 Task: Find connections with filter location Woodstock with filter topic #motivation with filter profile language Potuguese with filter current company Arista Networks with filter school Seth Jai Parkash Mukand Lal Inst. of Engineering & Technology with filter industry Wholesale Raw Farm Products with filter service category Headshot Photography with filter keywords title Atmospheric Scientist
Action: Mouse moved to (507, 85)
Screenshot: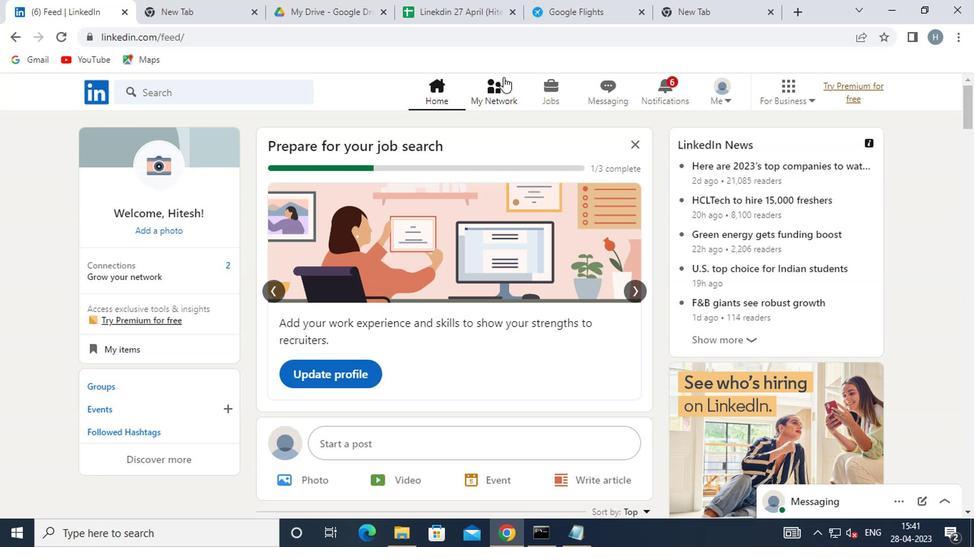
Action: Mouse pressed left at (507, 85)
Screenshot: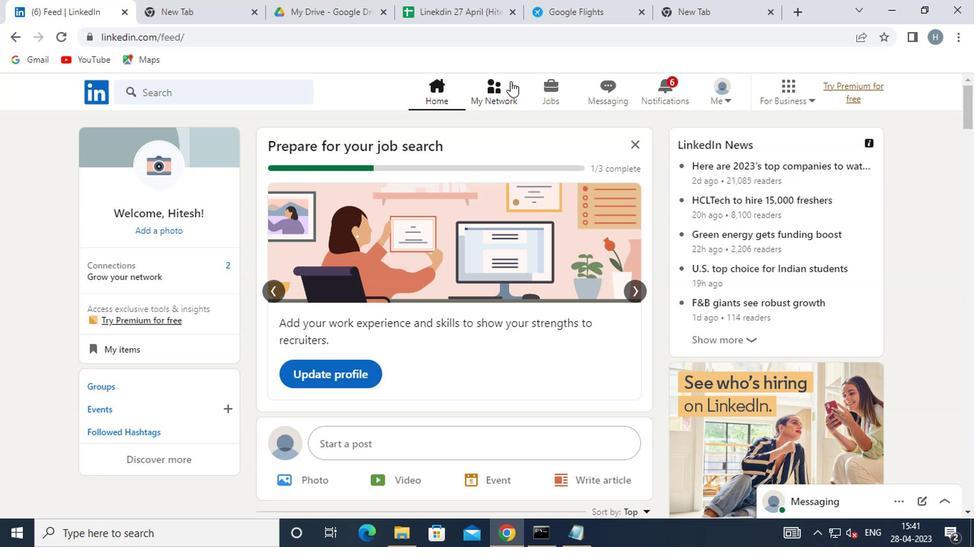 
Action: Mouse moved to (230, 174)
Screenshot: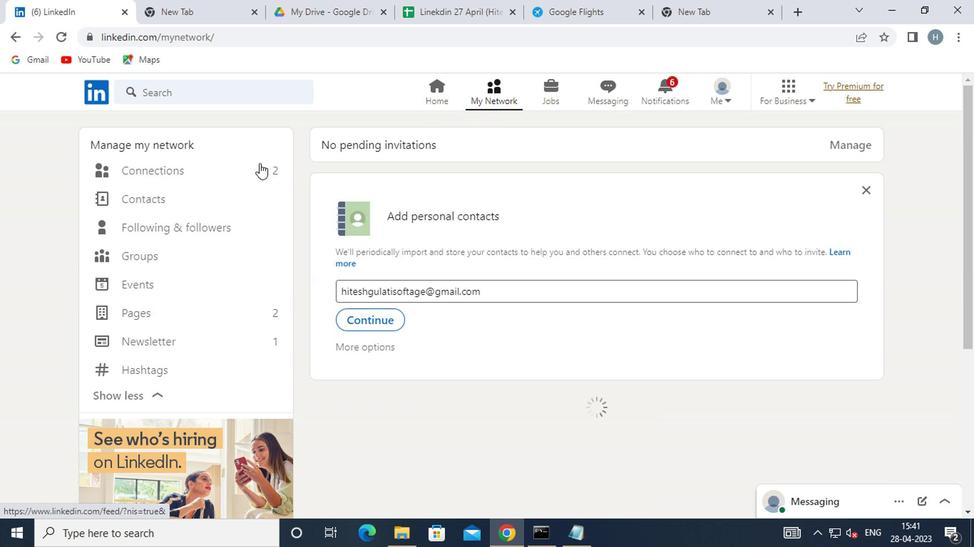 
Action: Mouse pressed left at (230, 174)
Screenshot: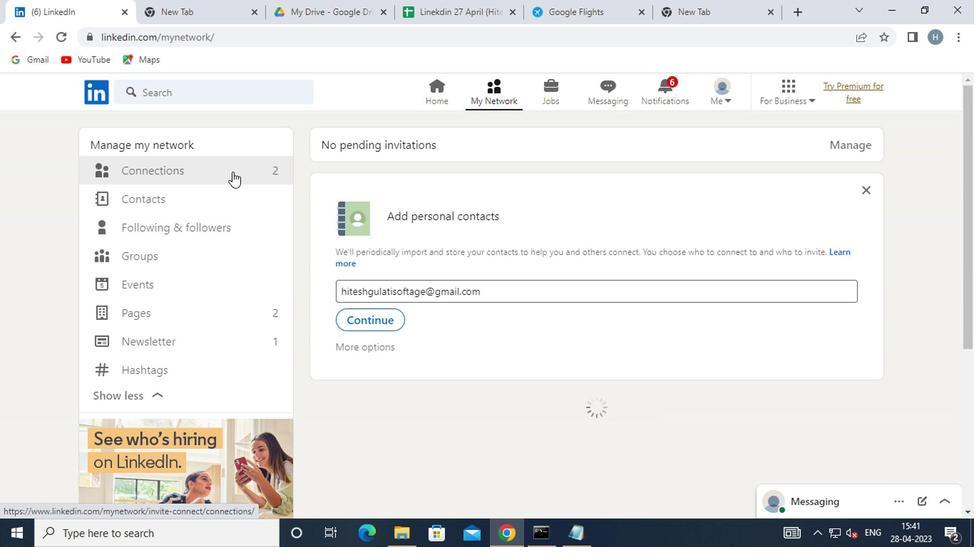 
Action: Mouse moved to (584, 175)
Screenshot: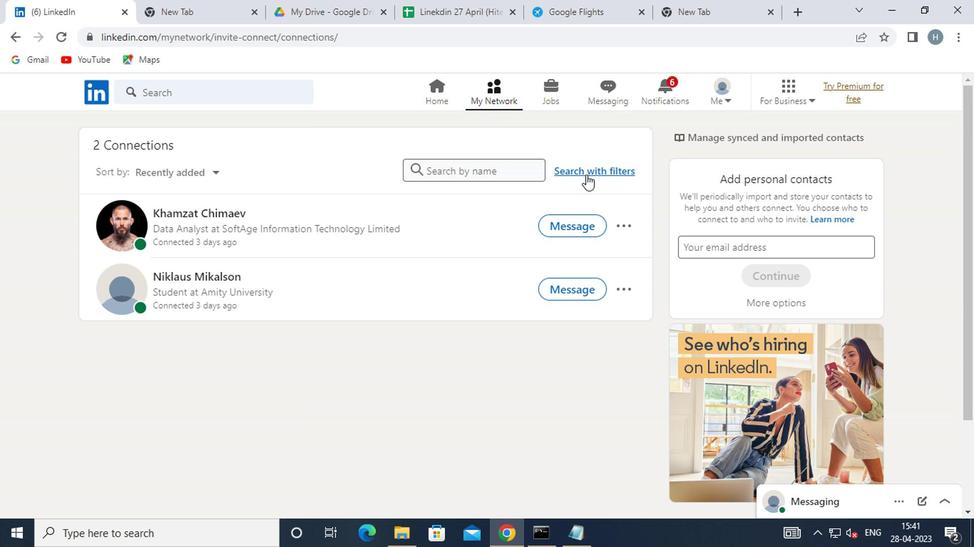 
Action: Mouse pressed left at (584, 175)
Screenshot: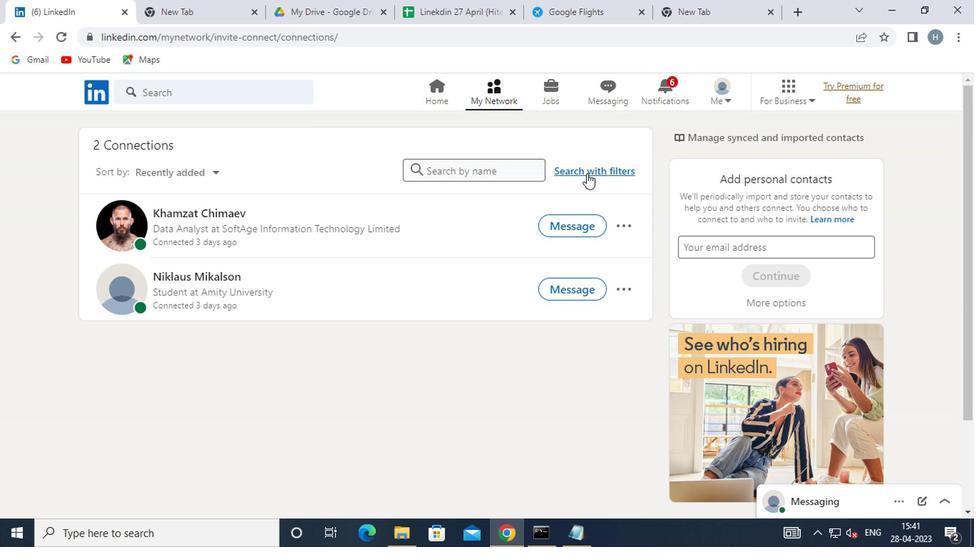 
Action: Mouse moved to (535, 133)
Screenshot: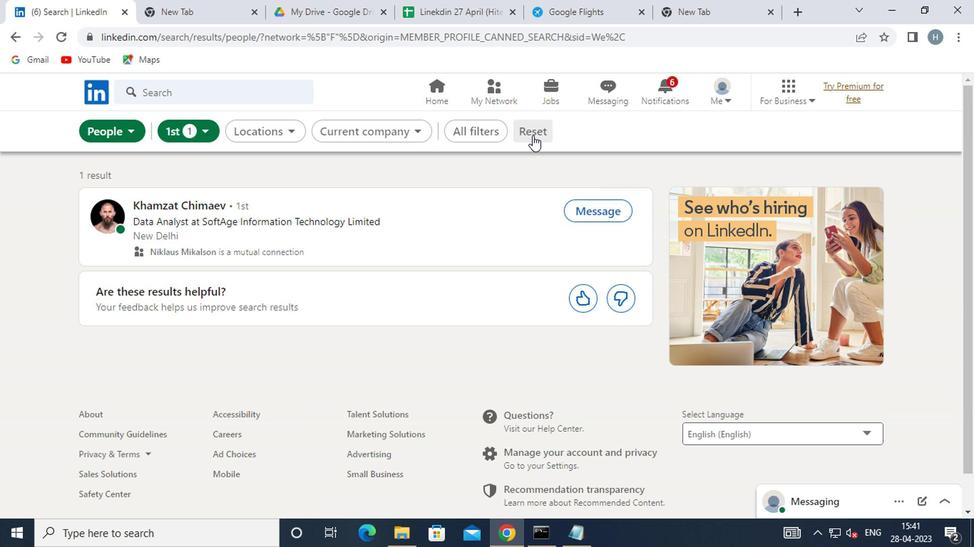 
Action: Mouse pressed left at (535, 133)
Screenshot: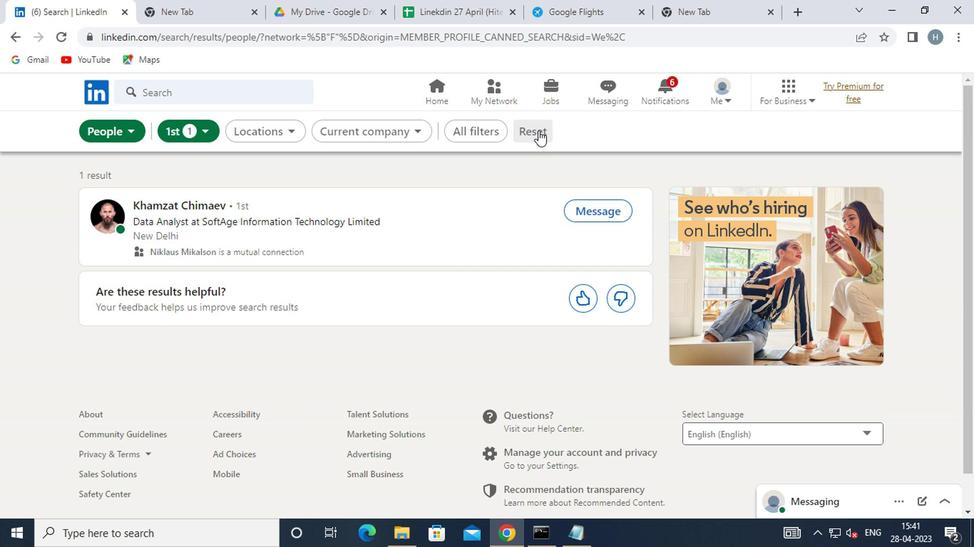 
Action: Mouse moved to (517, 134)
Screenshot: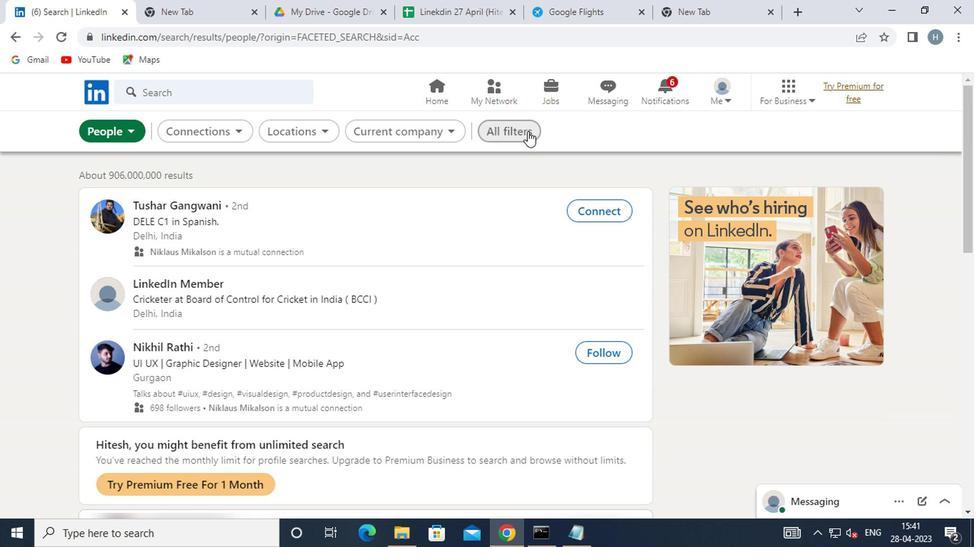 
Action: Mouse pressed left at (517, 134)
Screenshot: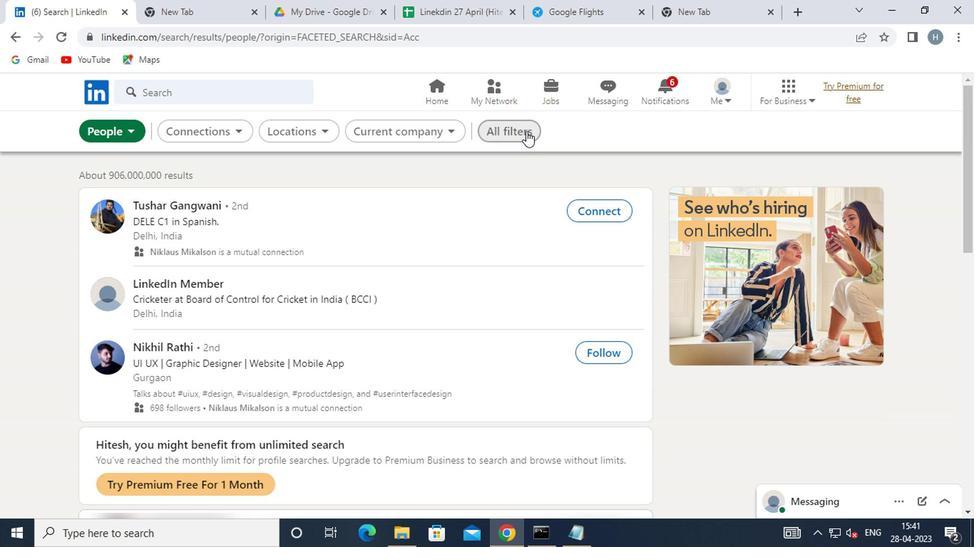 
Action: Mouse moved to (697, 292)
Screenshot: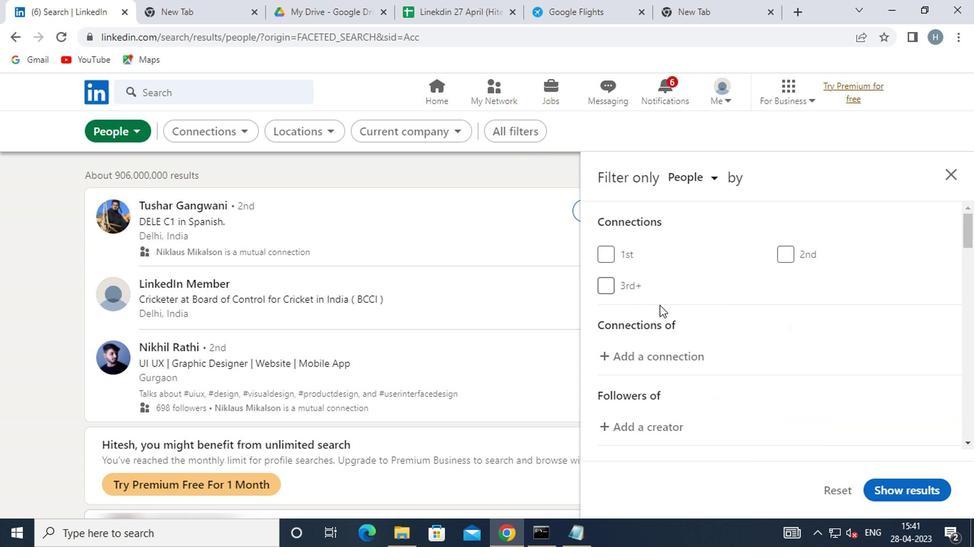 
Action: Mouse scrolled (697, 291) with delta (0, -1)
Screenshot: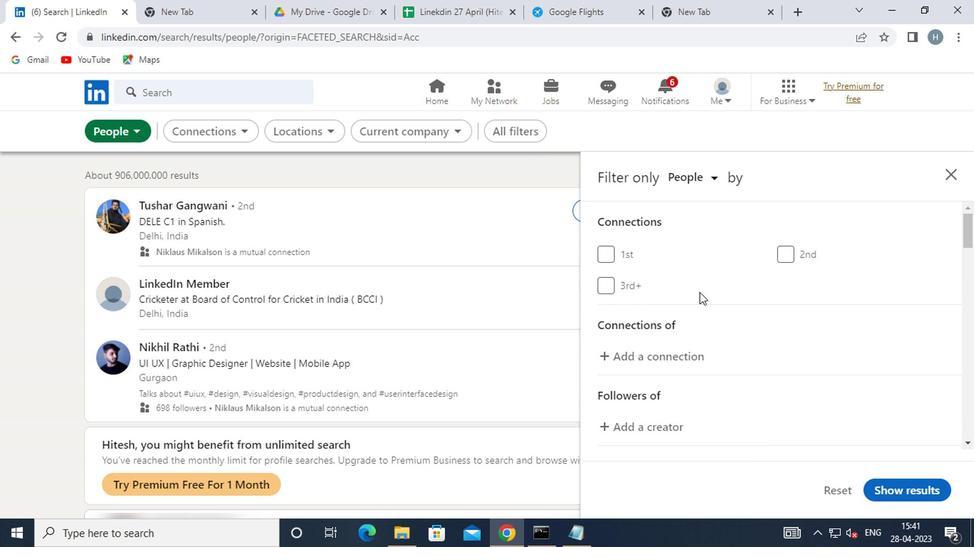 
Action: Mouse scrolled (697, 291) with delta (0, -1)
Screenshot: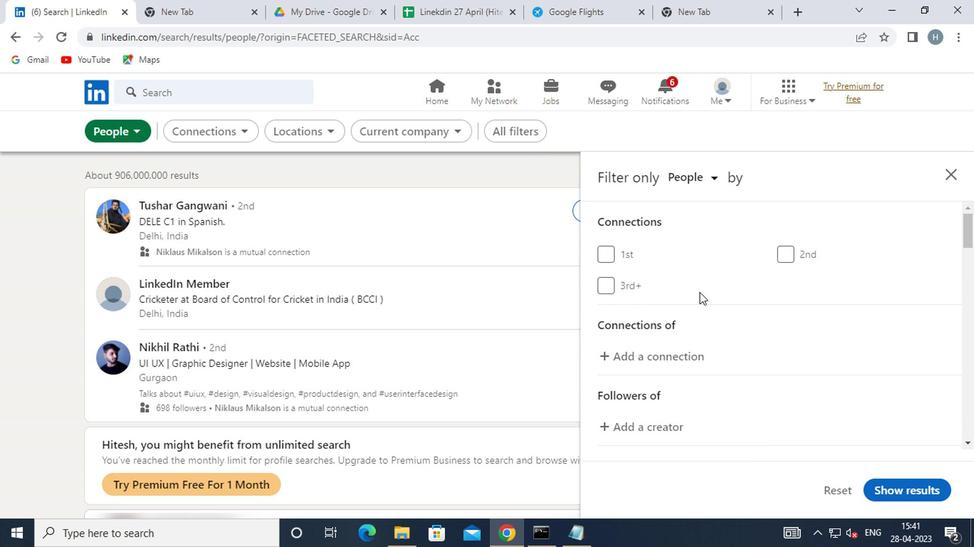 
Action: Mouse scrolled (697, 291) with delta (0, -1)
Screenshot: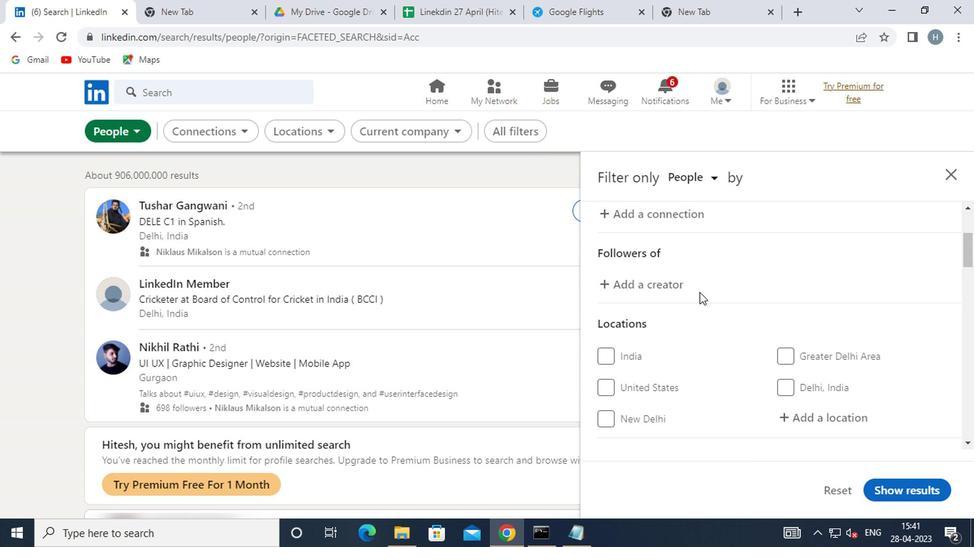 
Action: Mouse scrolled (697, 291) with delta (0, -1)
Screenshot: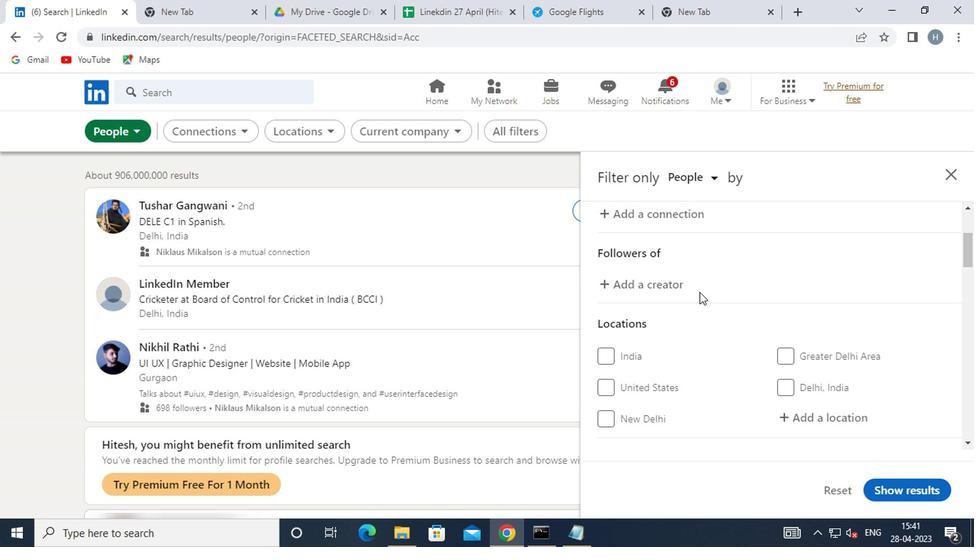 
Action: Mouse moved to (812, 271)
Screenshot: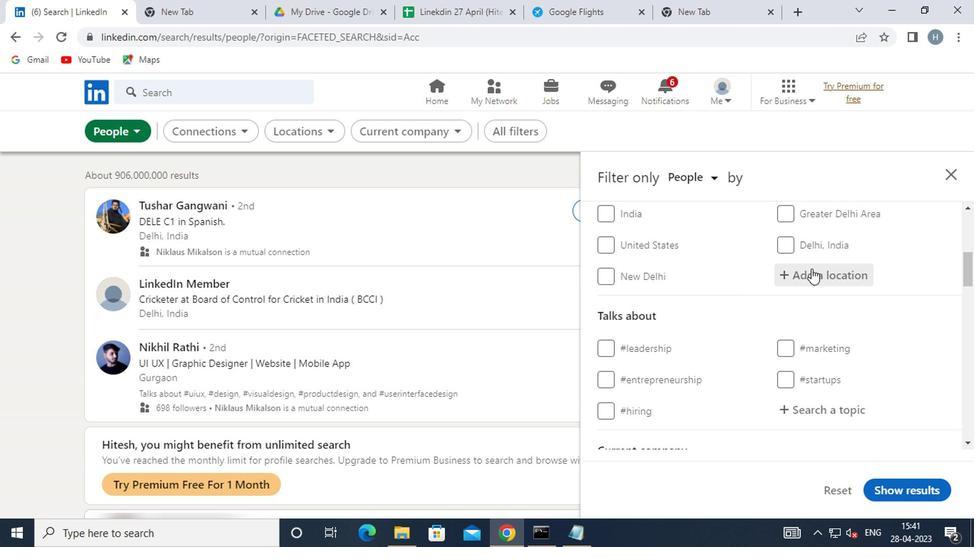 
Action: Mouse pressed left at (812, 271)
Screenshot: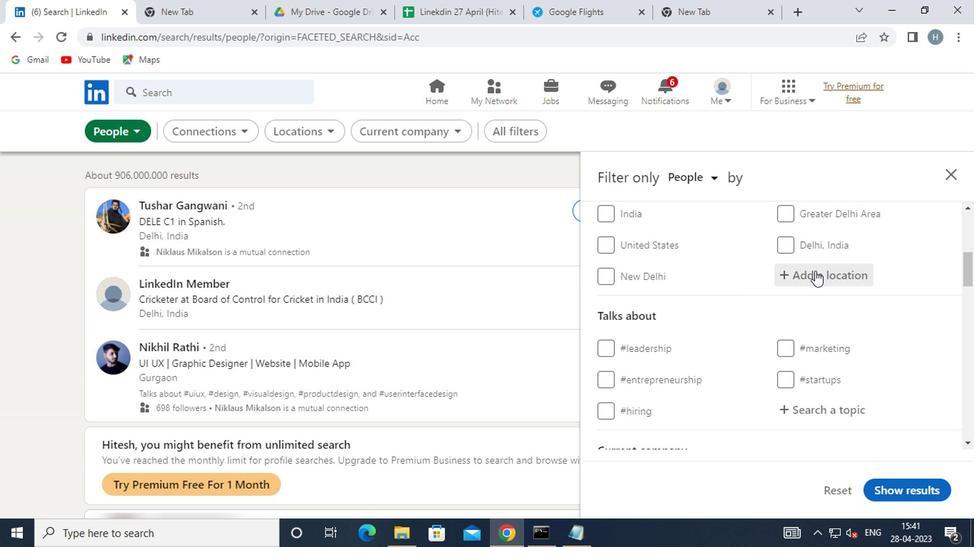 
Action: Key pressed <Key.shift>WOODSTOCK
Screenshot: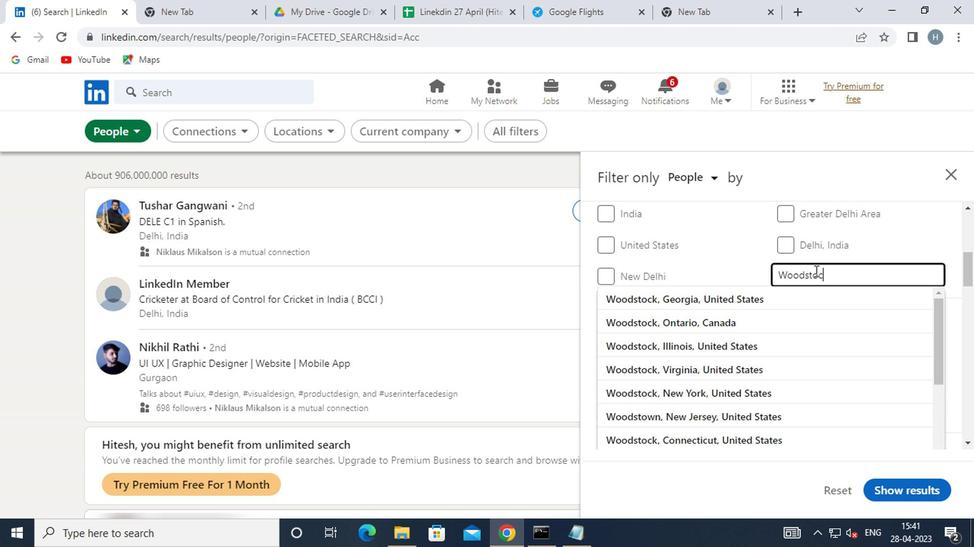 
Action: Mouse moved to (882, 342)
Screenshot: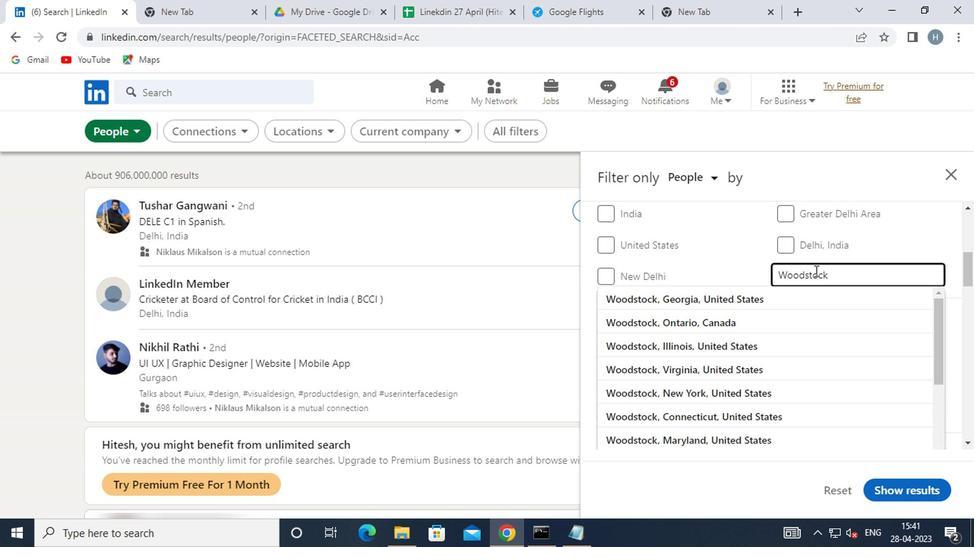 
Action: Key pressed <Key.enter>
Screenshot: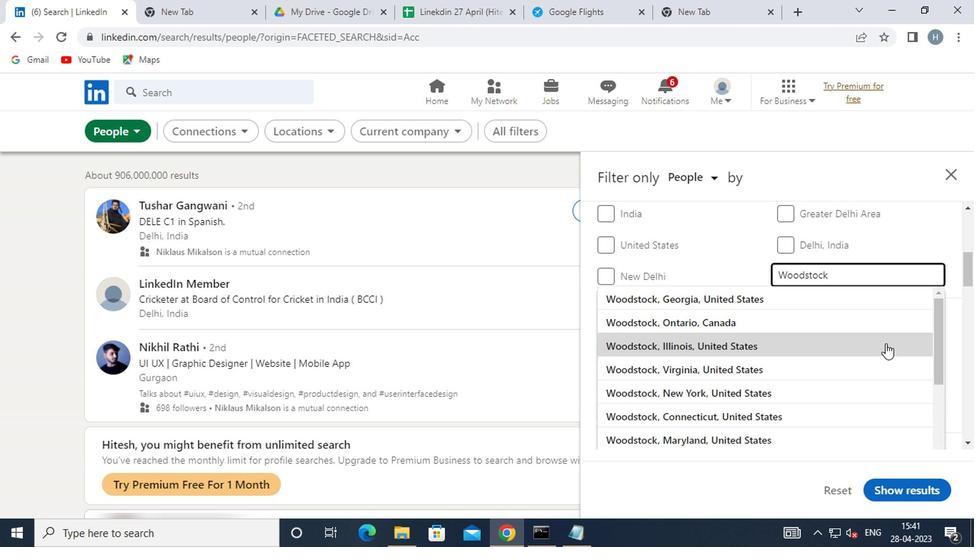 
Action: Mouse moved to (859, 356)
Screenshot: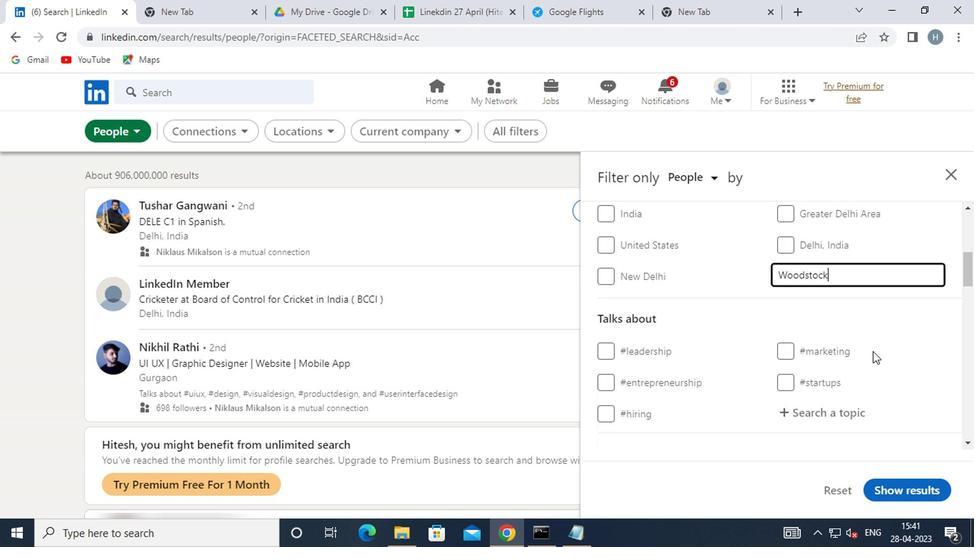 
Action: Mouse scrolled (859, 355) with delta (0, 0)
Screenshot: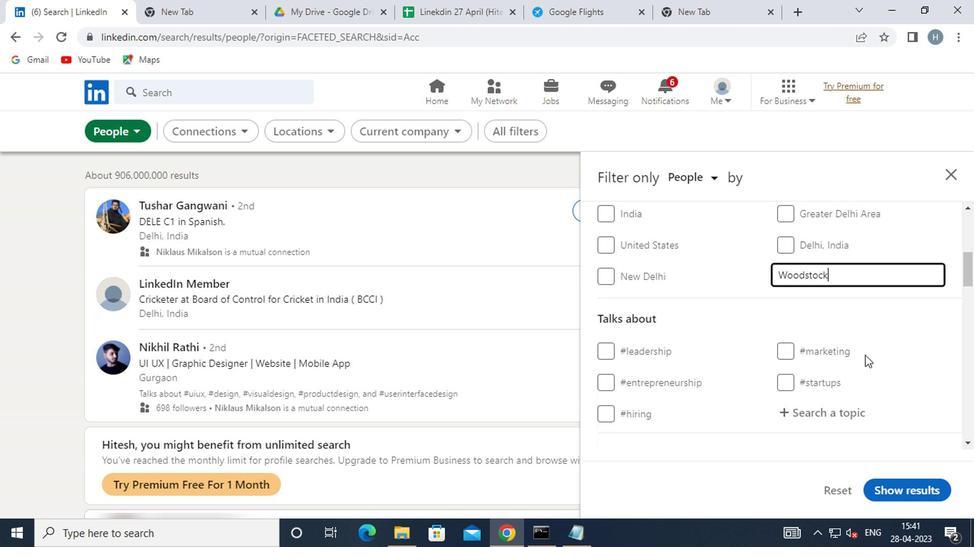 
Action: Mouse scrolled (859, 355) with delta (0, 0)
Screenshot: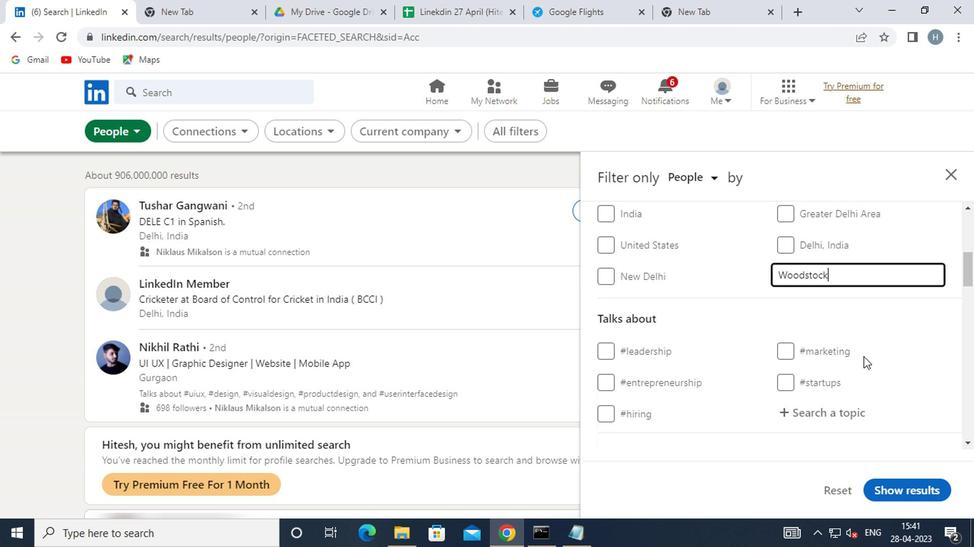 
Action: Mouse moved to (839, 269)
Screenshot: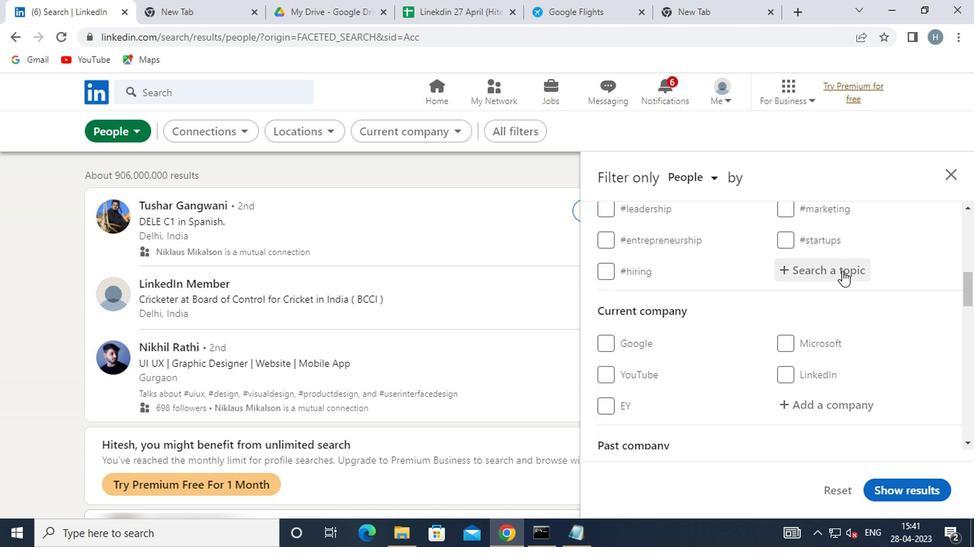
Action: Mouse pressed left at (839, 269)
Screenshot: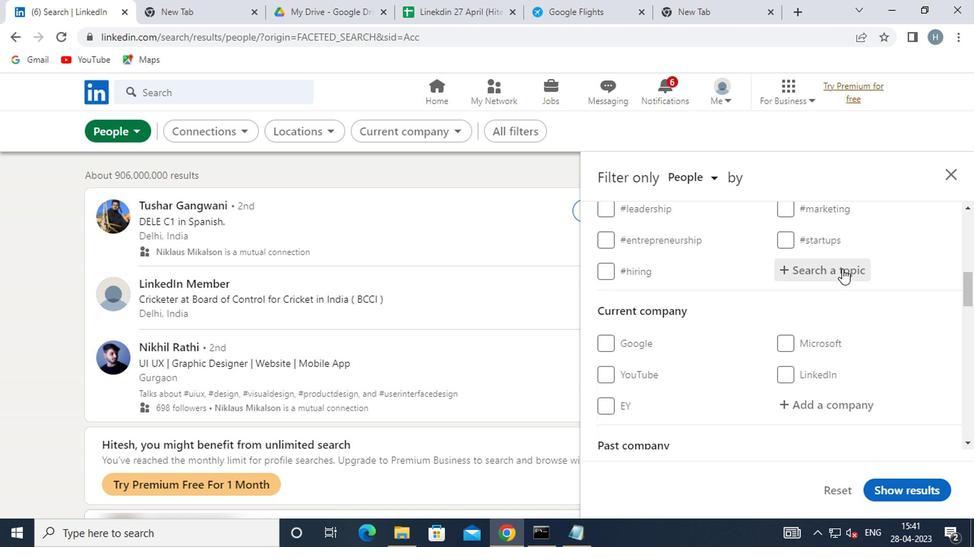 
Action: Mouse moved to (845, 258)
Screenshot: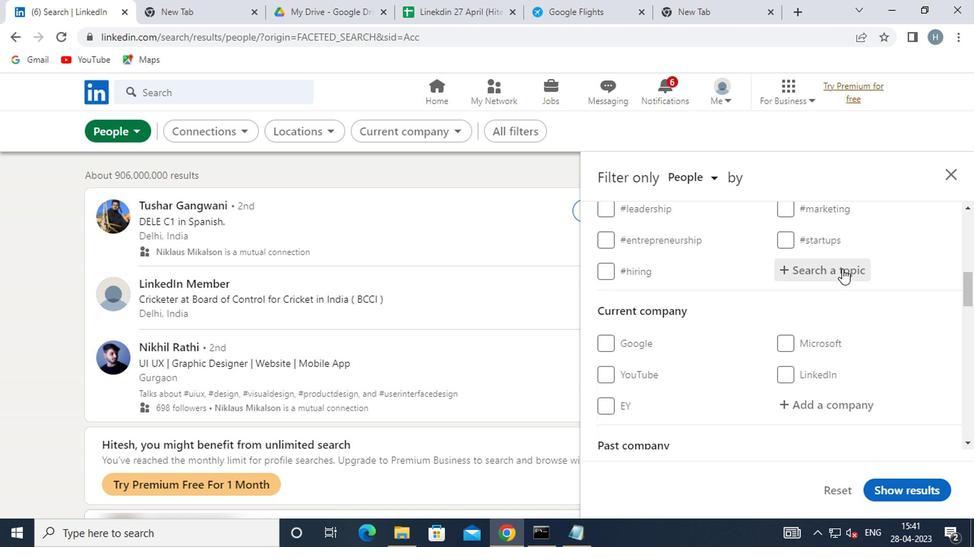 
Action: Key pressed <Key.shift>MOTIVA
Screenshot: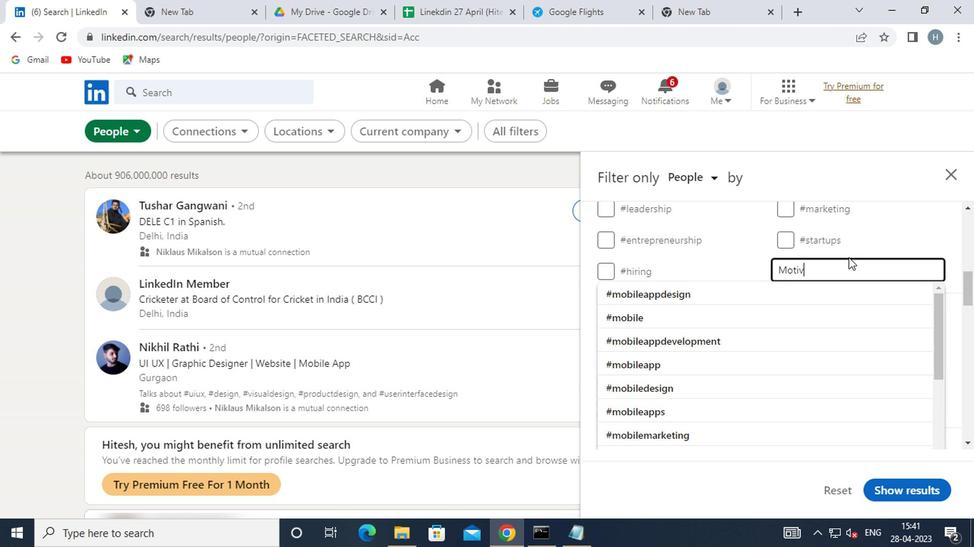 
Action: Mouse moved to (741, 302)
Screenshot: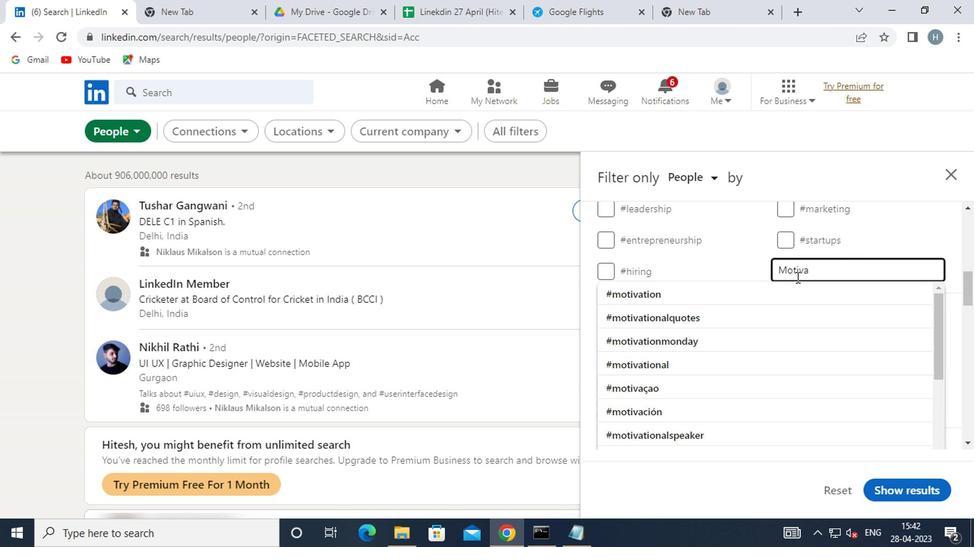 
Action: Mouse pressed left at (741, 302)
Screenshot: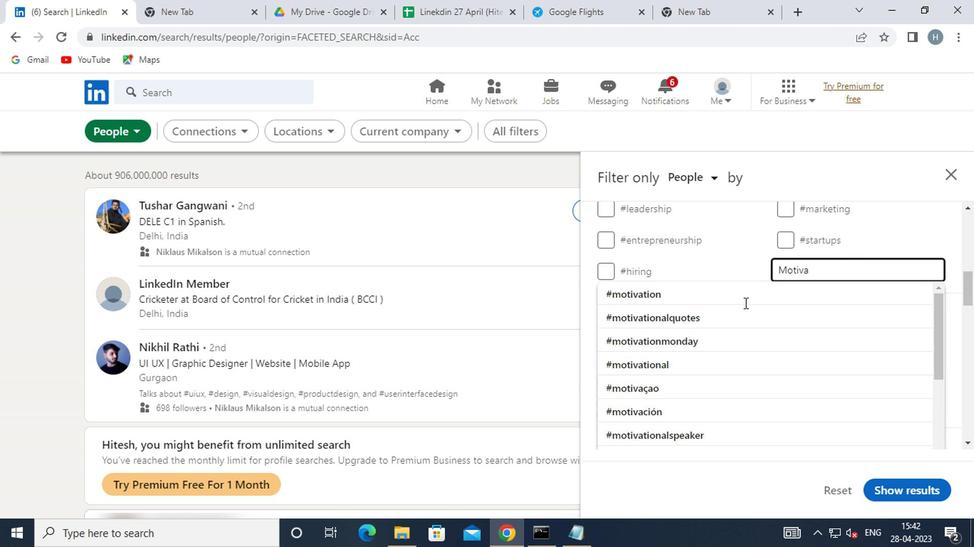 
Action: Mouse moved to (737, 289)
Screenshot: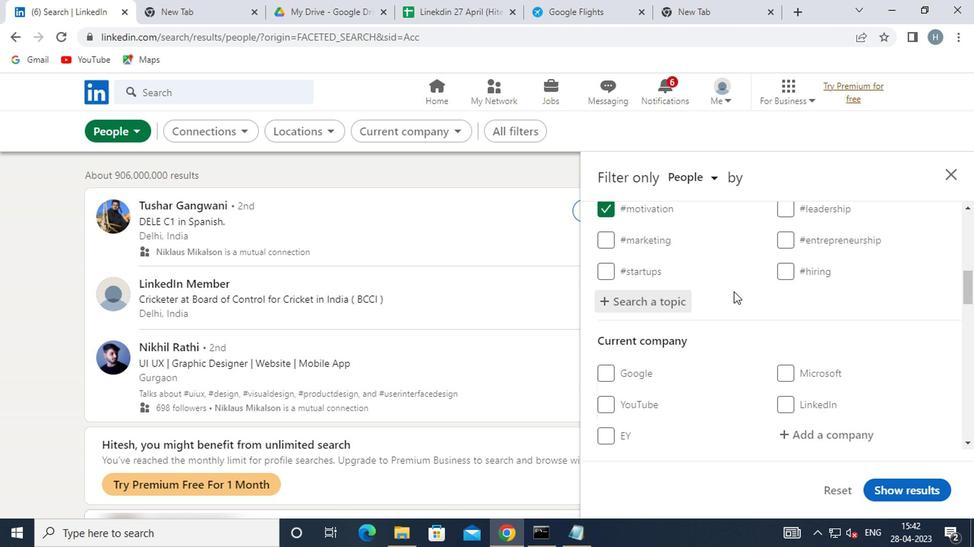 
Action: Mouse scrolled (737, 289) with delta (0, 0)
Screenshot: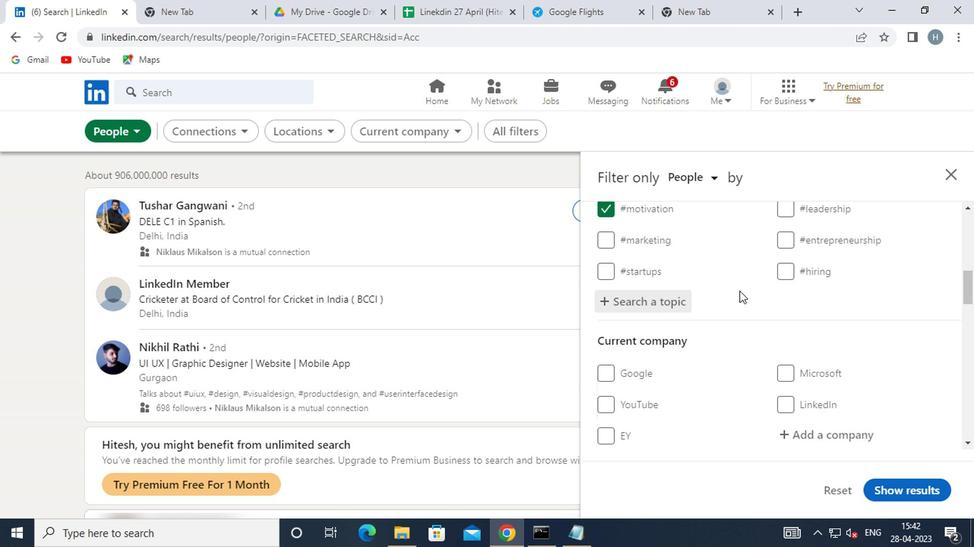 
Action: Mouse scrolled (737, 289) with delta (0, 0)
Screenshot: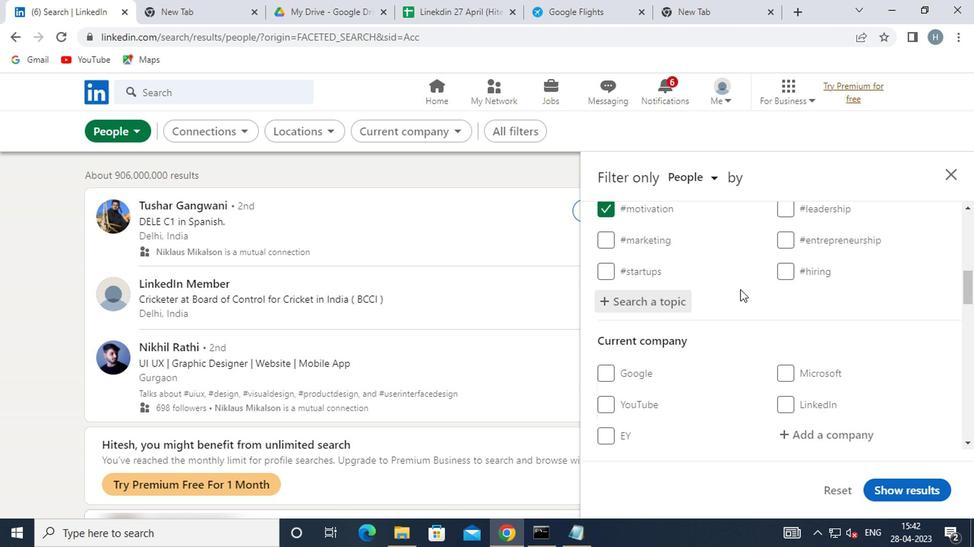 
Action: Mouse moved to (799, 289)
Screenshot: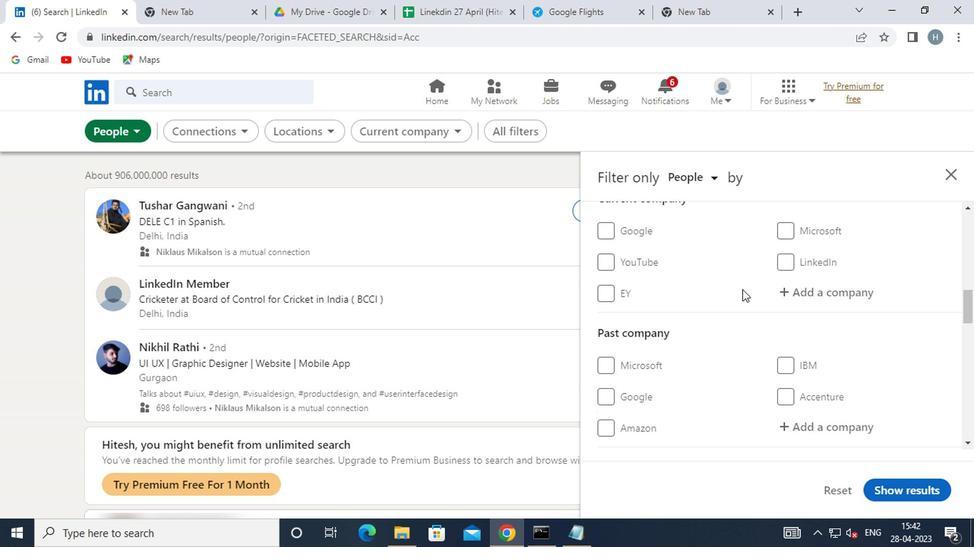 
Action: Mouse scrolled (799, 289) with delta (0, 0)
Screenshot: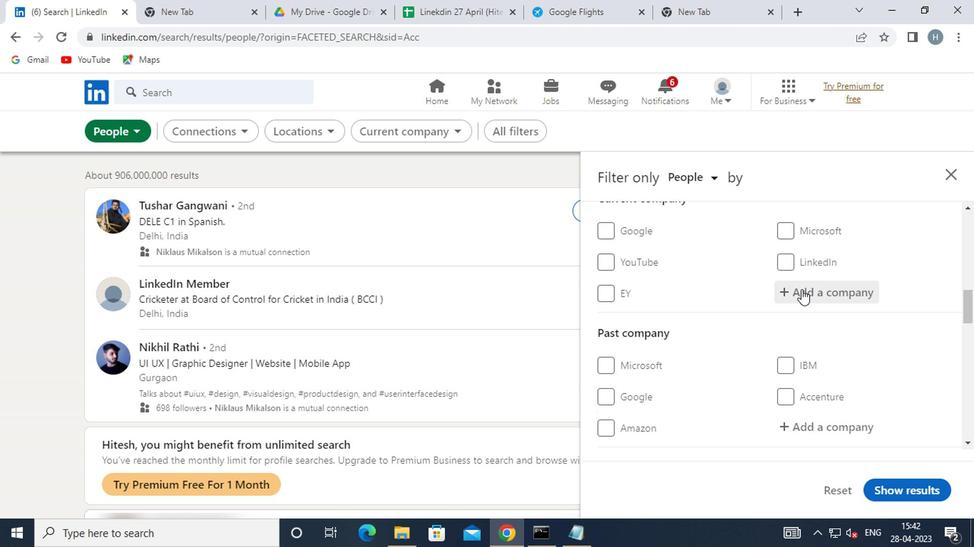 
Action: Mouse moved to (792, 291)
Screenshot: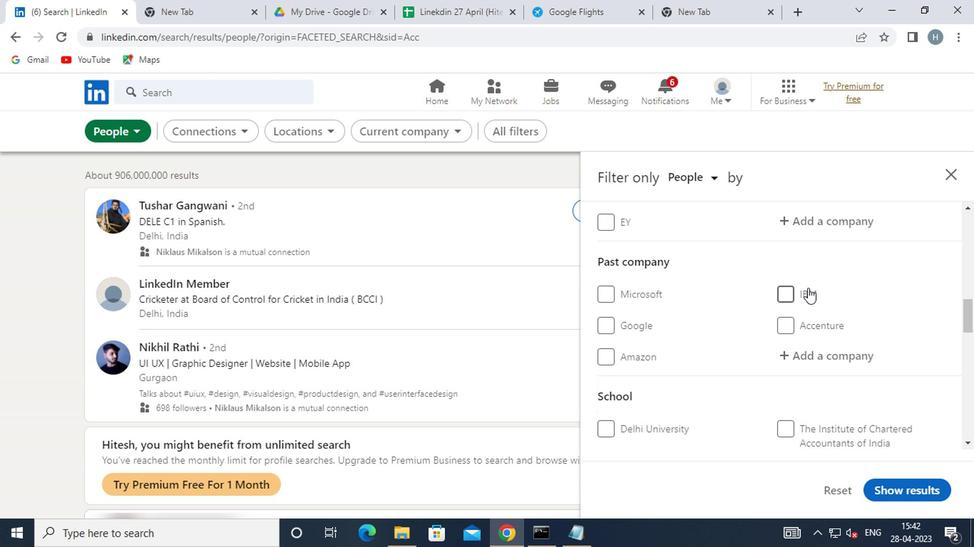 
Action: Mouse scrolled (792, 290) with delta (0, 0)
Screenshot: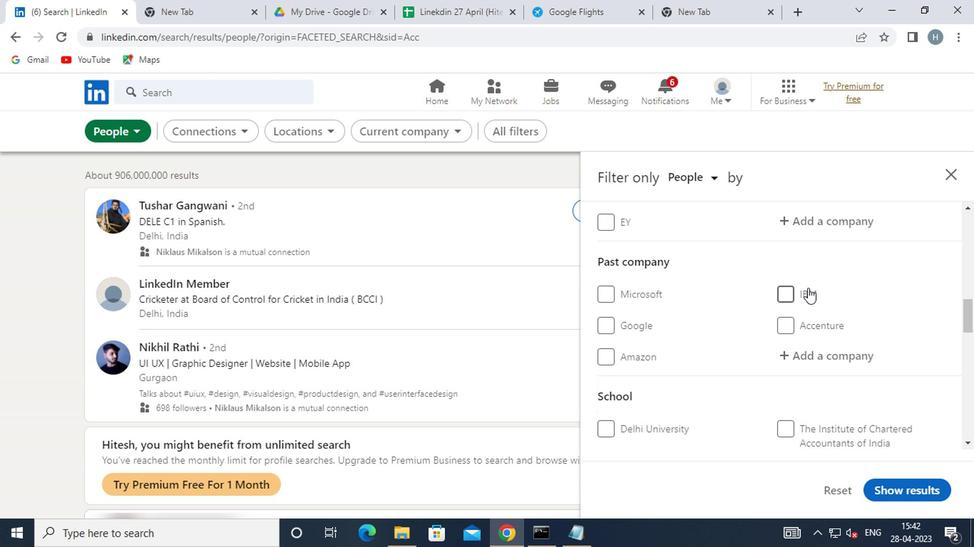 
Action: Mouse moved to (790, 293)
Screenshot: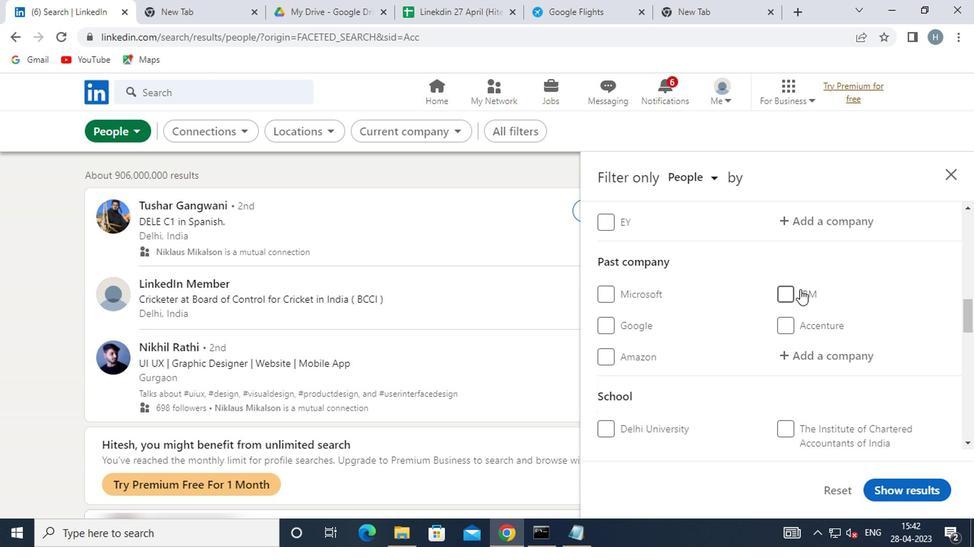 
Action: Mouse scrolled (790, 292) with delta (0, 0)
Screenshot: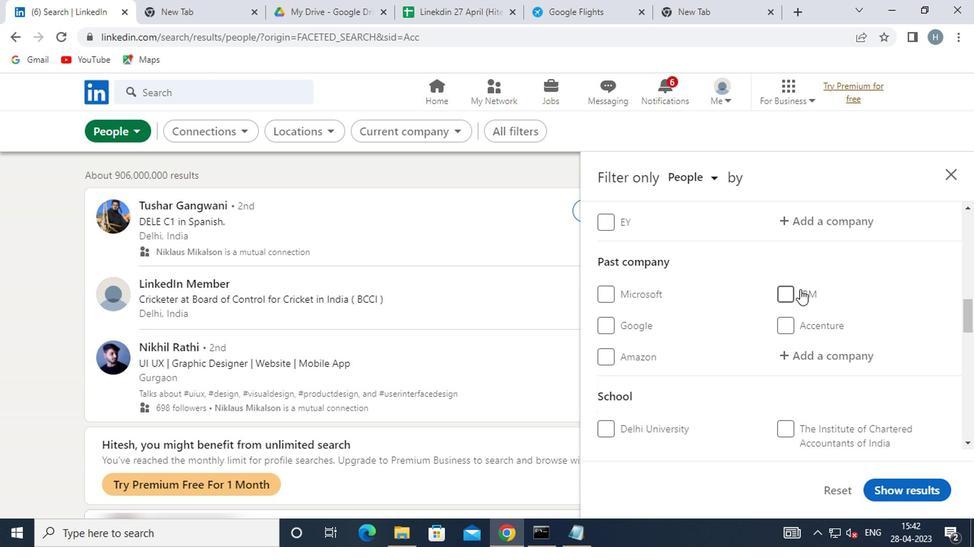 
Action: Mouse moved to (788, 294)
Screenshot: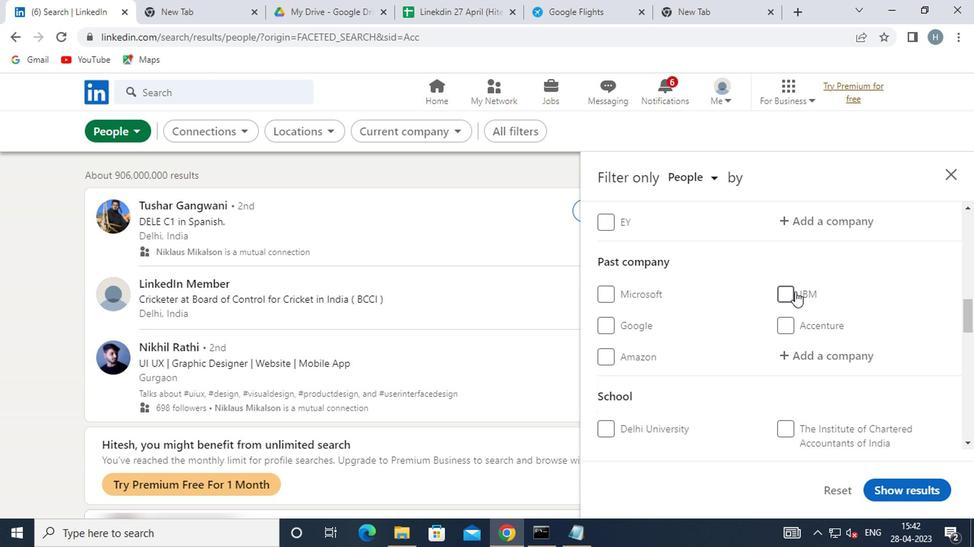 
Action: Mouse scrolled (788, 293) with delta (0, -1)
Screenshot: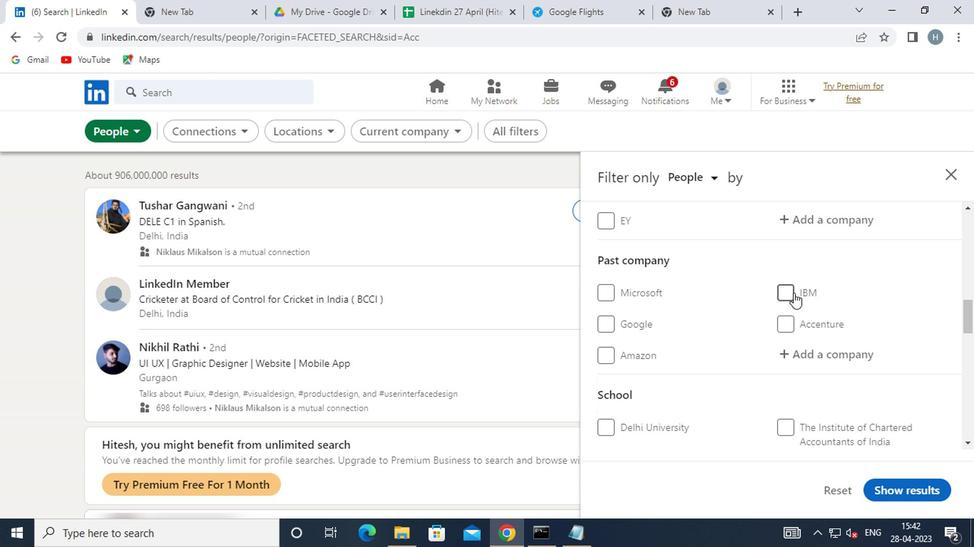 
Action: Mouse scrolled (788, 293) with delta (0, -1)
Screenshot: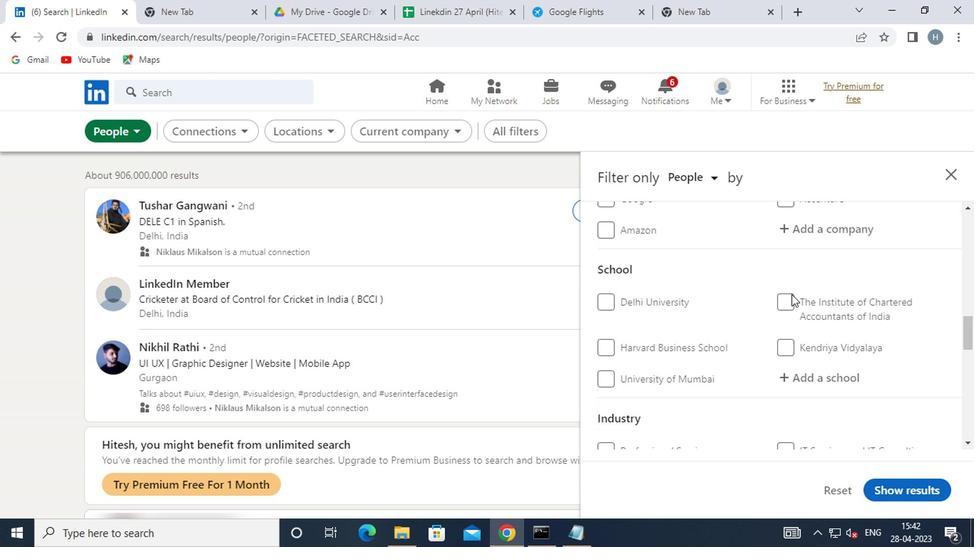 
Action: Mouse scrolled (788, 293) with delta (0, -1)
Screenshot: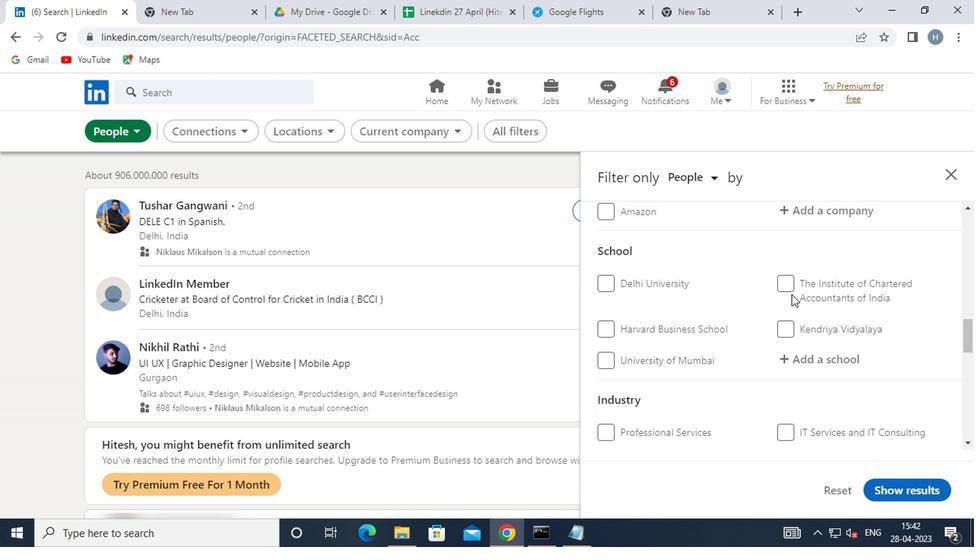 
Action: Mouse moved to (813, 411)
Screenshot: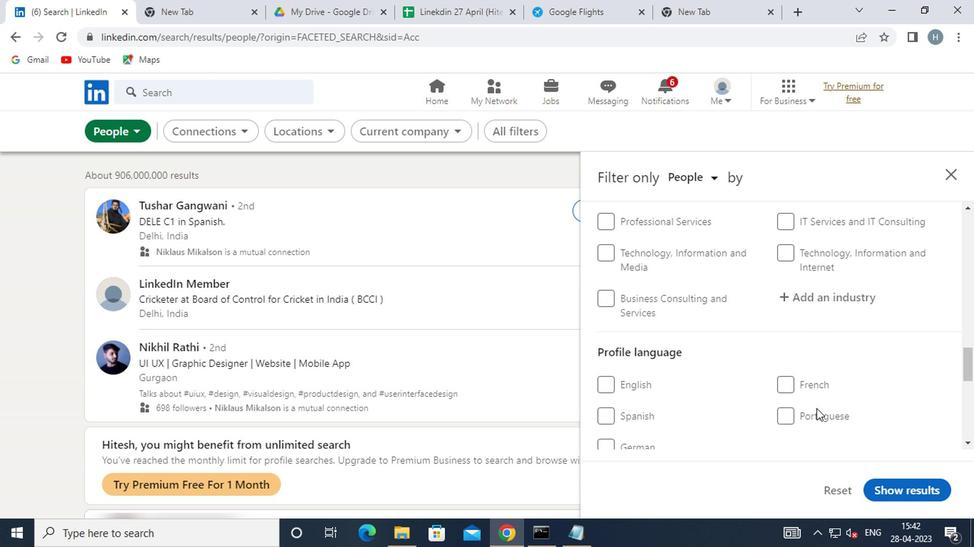 
Action: Mouse pressed left at (813, 411)
Screenshot: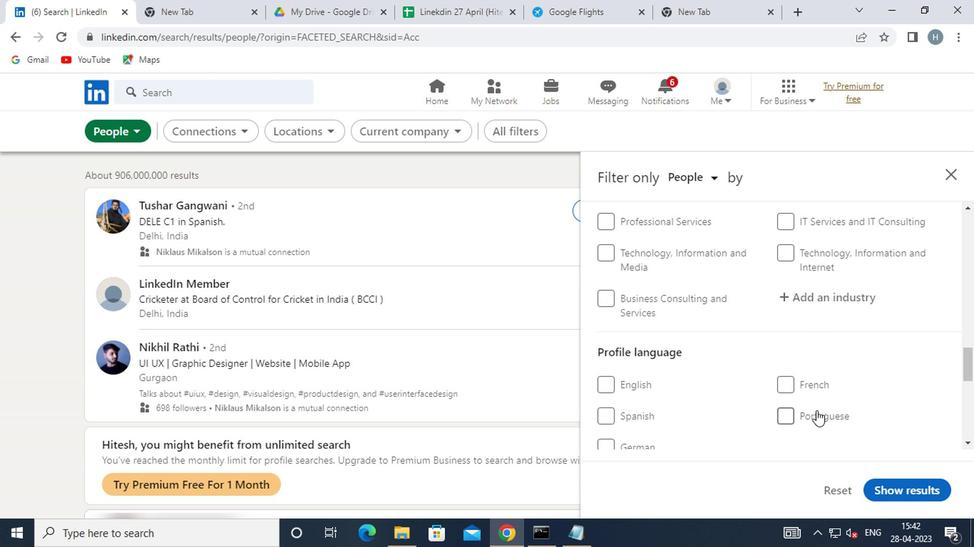 
Action: Mouse moved to (790, 359)
Screenshot: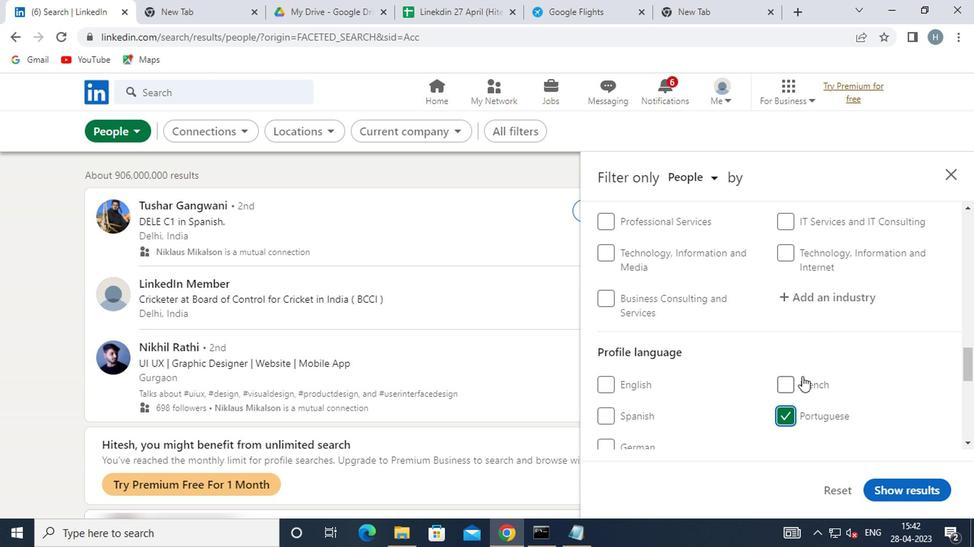 
Action: Mouse scrolled (790, 360) with delta (0, 1)
Screenshot: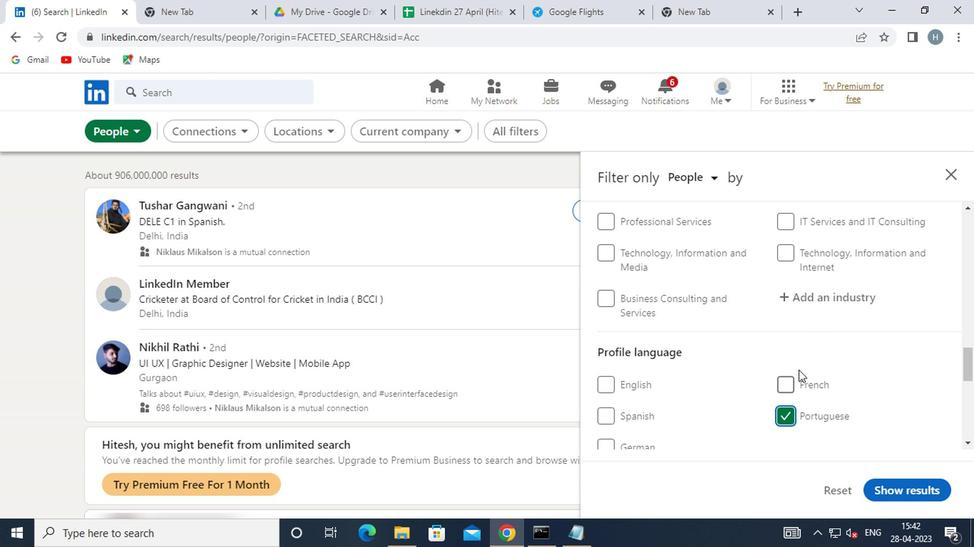 
Action: Mouse scrolled (790, 360) with delta (0, 1)
Screenshot: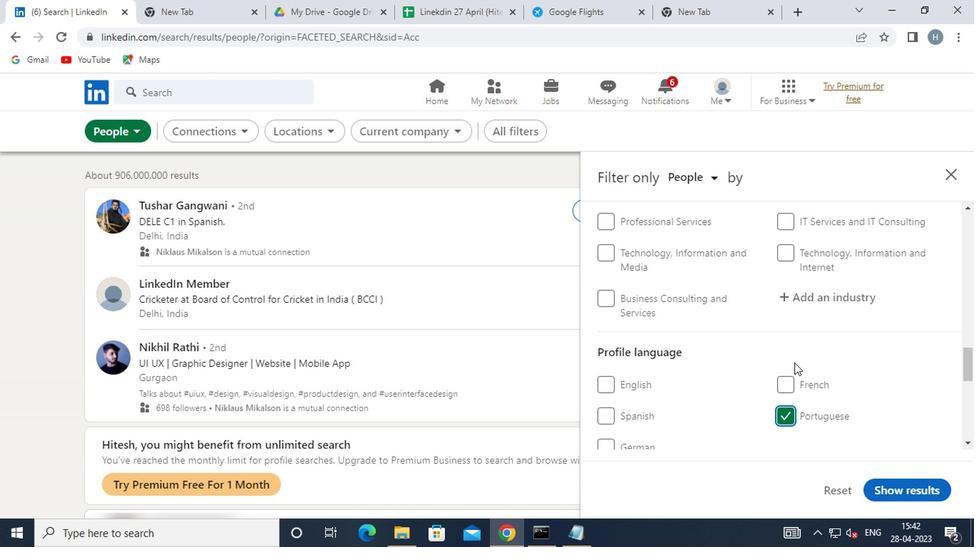 
Action: Mouse moved to (790, 358)
Screenshot: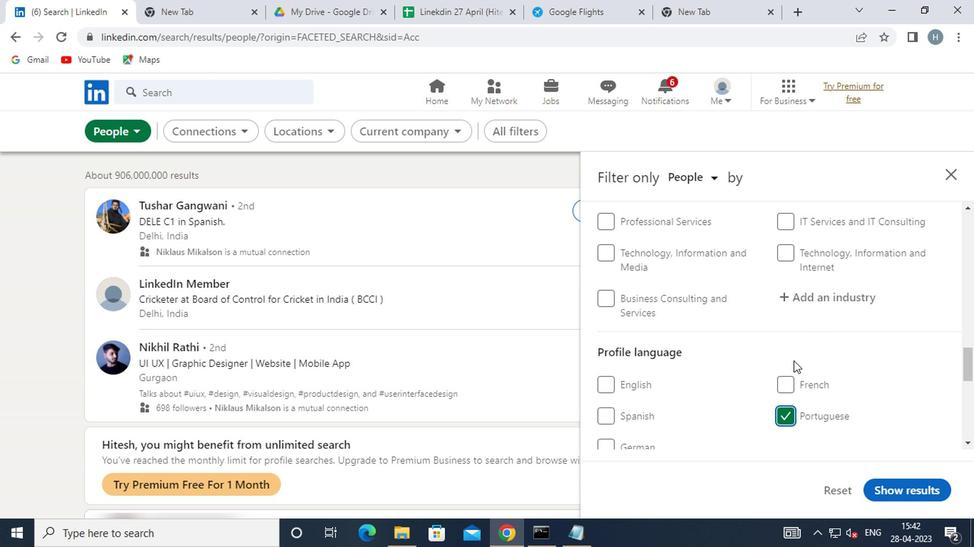 
Action: Mouse scrolled (790, 359) with delta (0, 0)
Screenshot: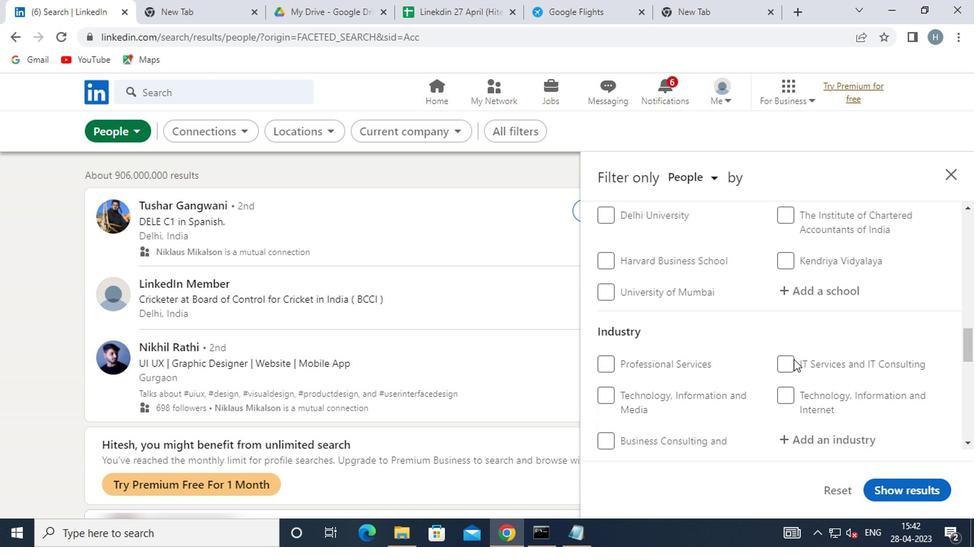 
Action: Mouse moved to (791, 357)
Screenshot: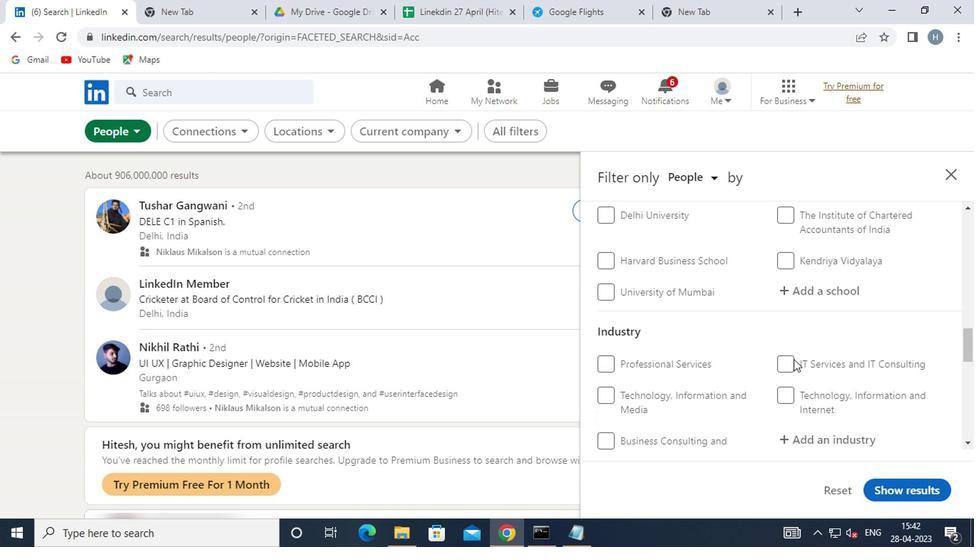 
Action: Mouse scrolled (791, 357) with delta (0, 0)
Screenshot: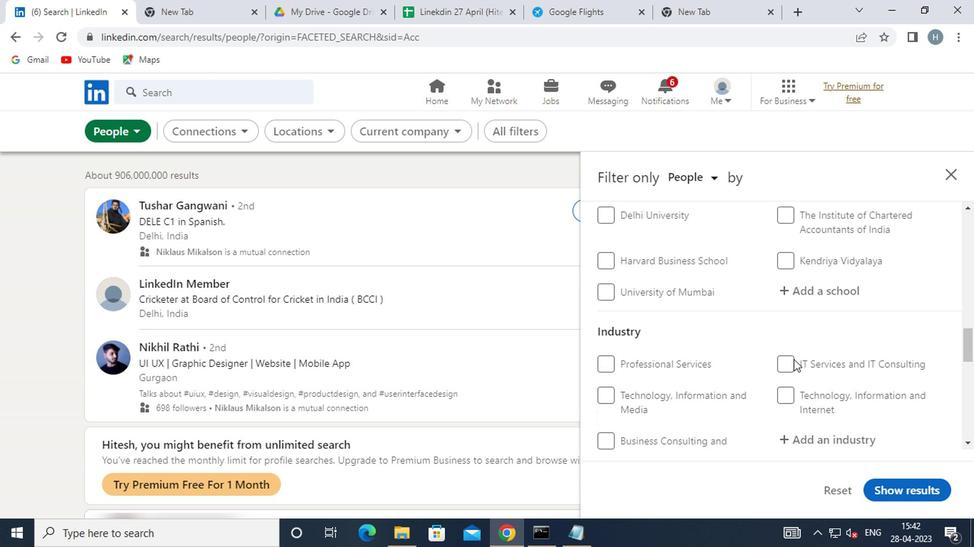 
Action: Mouse moved to (796, 354)
Screenshot: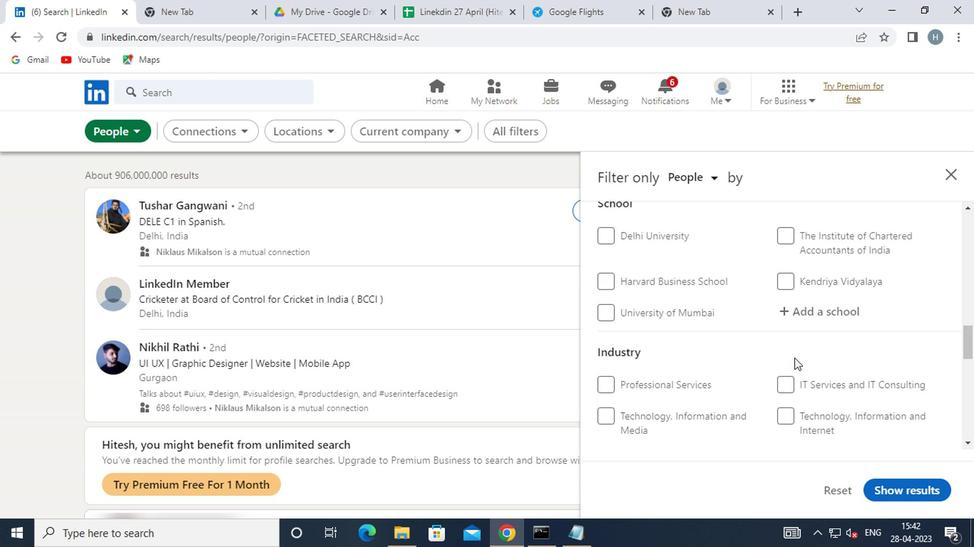 
Action: Mouse scrolled (796, 355) with delta (0, 1)
Screenshot: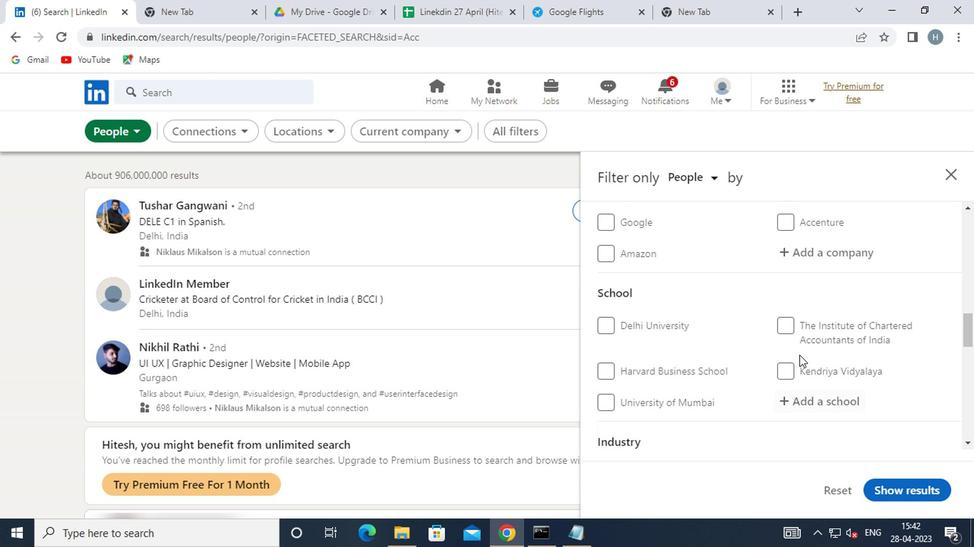 
Action: Mouse scrolled (796, 355) with delta (0, 1)
Screenshot: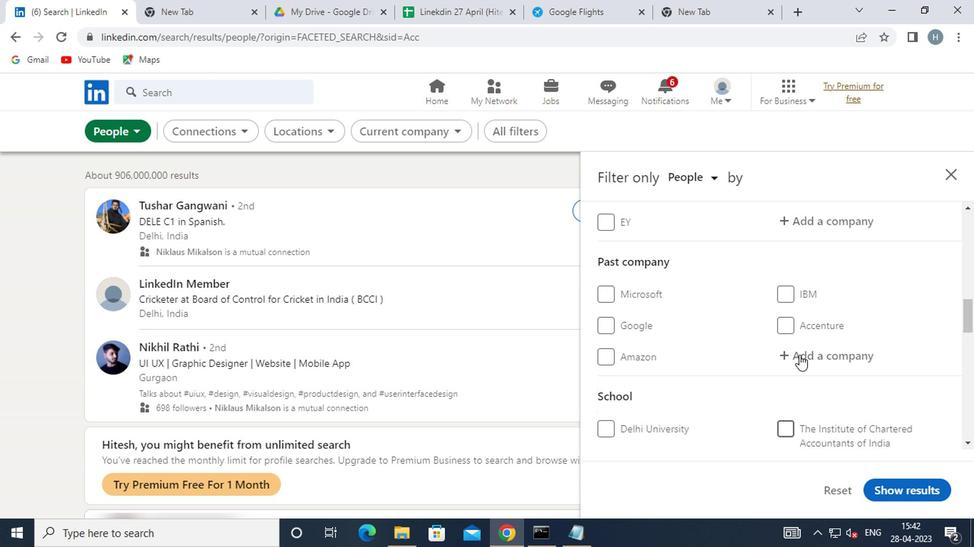 
Action: Mouse scrolled (796, 355) with delta (0, 1)
Screenshot: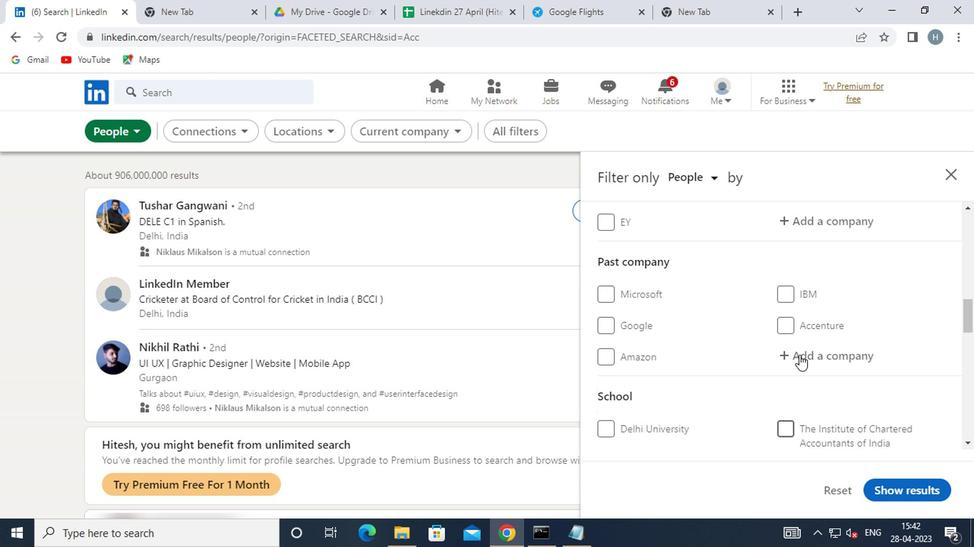 
Action: Mouse scrolled (796, 355) with delta (0, 1)
Screenshot: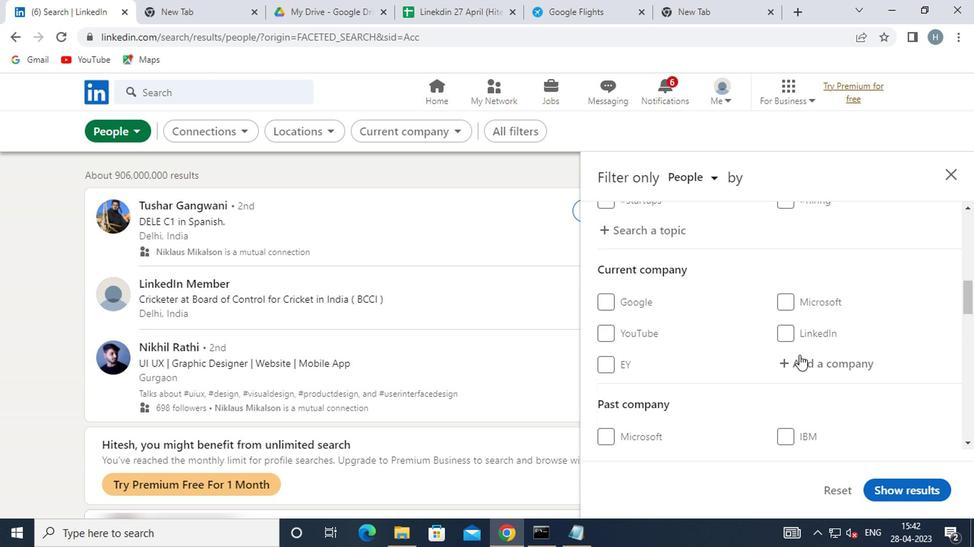 
Action: Mouse scrolled (796, 353) with delta (0, 0)
Screenshot: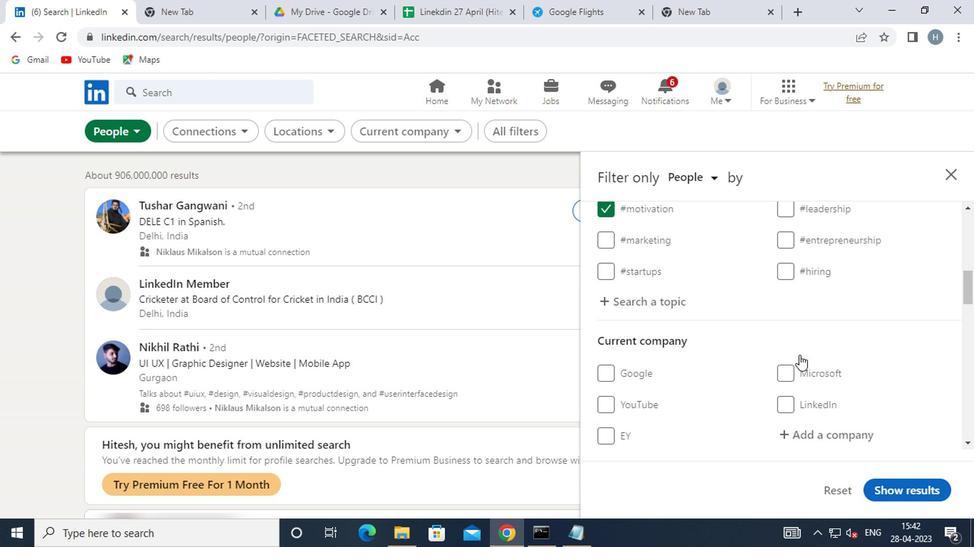 
Action: Mouse moved to (814, 357)
Screenshot: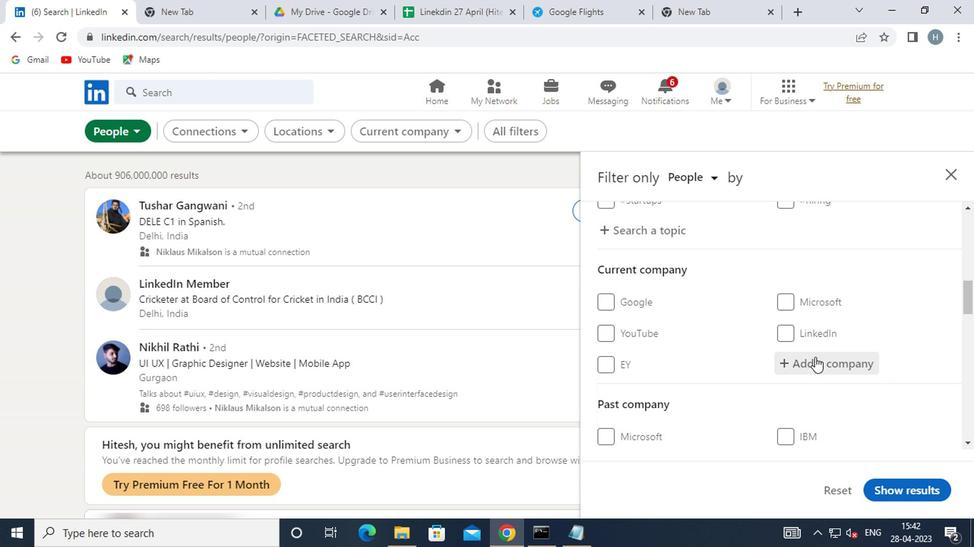 
Action: Mouse pressed left at (814, 357)
Screenshot: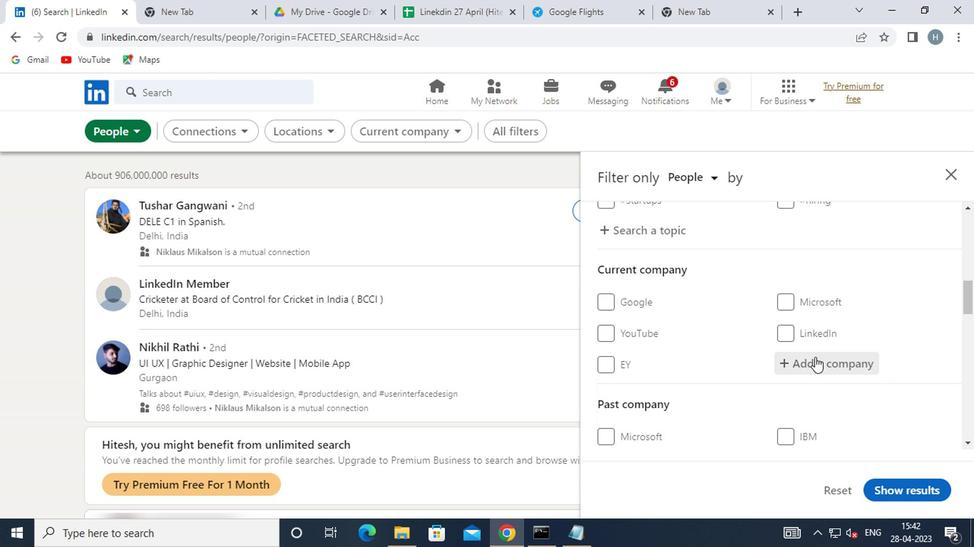 
Action: Key pressed <Key.shift>A
Screenshot: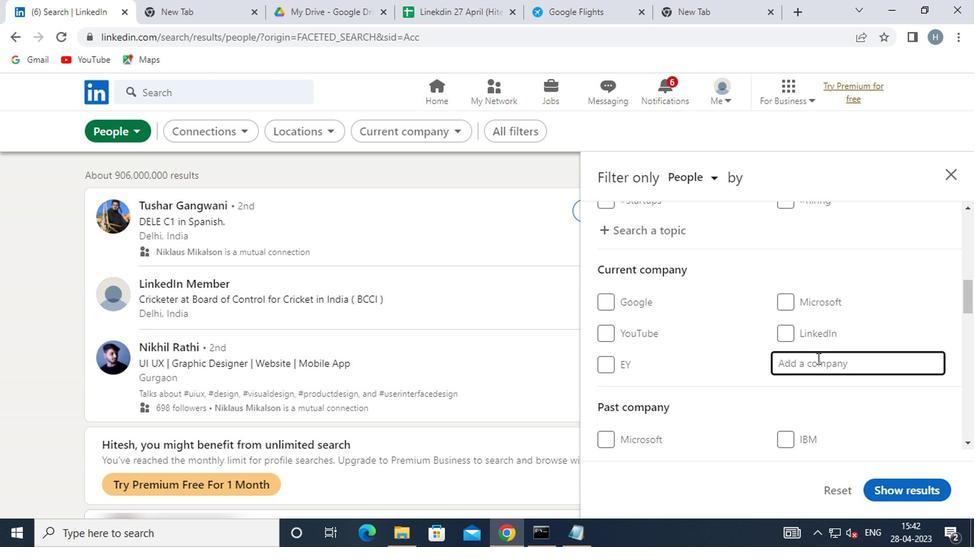
Action: Mouse moved to (803, 357)
Screenshot: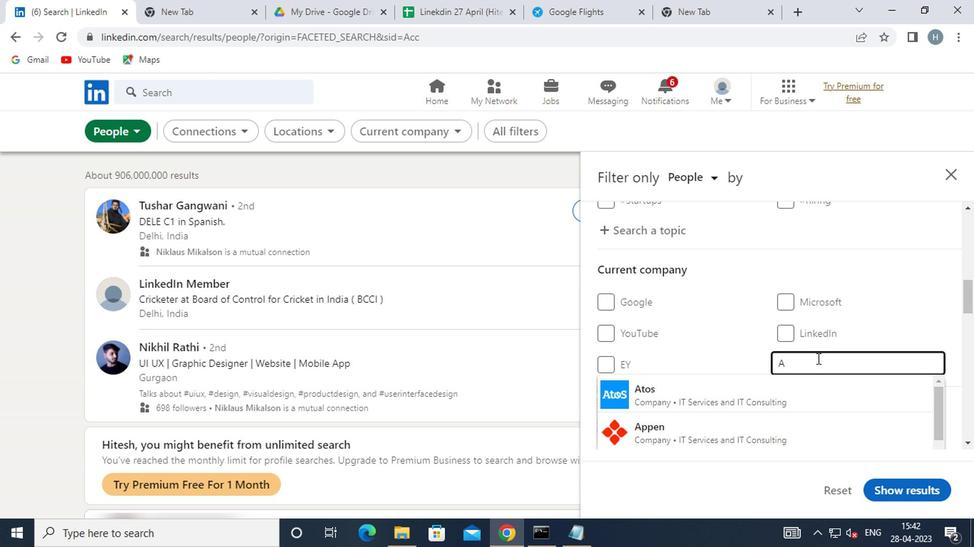 
Action: Key pressed RISTA<Key.space><Key.shift>N
Screenshot: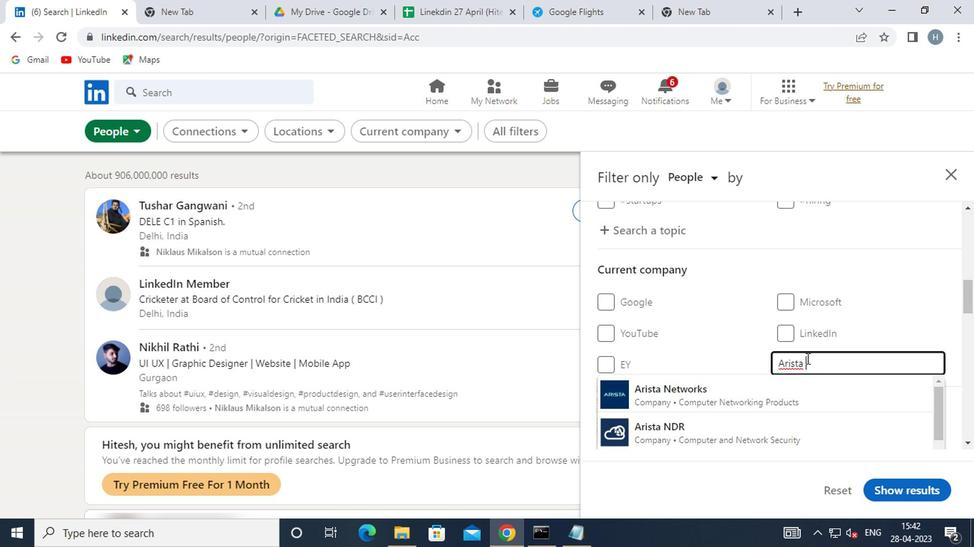 
Action: Mouse moved to (841, 360)
Screenshot: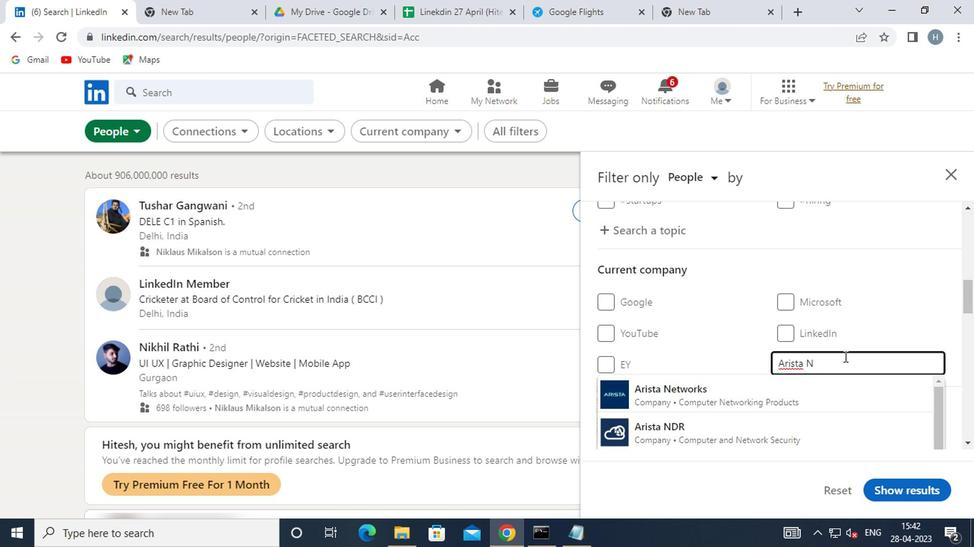 
Action: Key pressed E
Screenshot: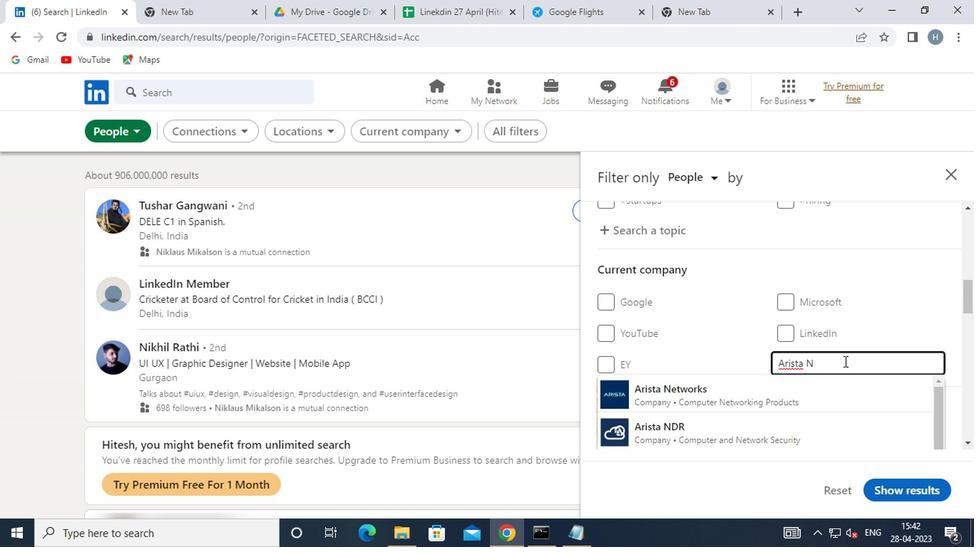 
Action: Mouse moved to (797, 391)
Screenshot: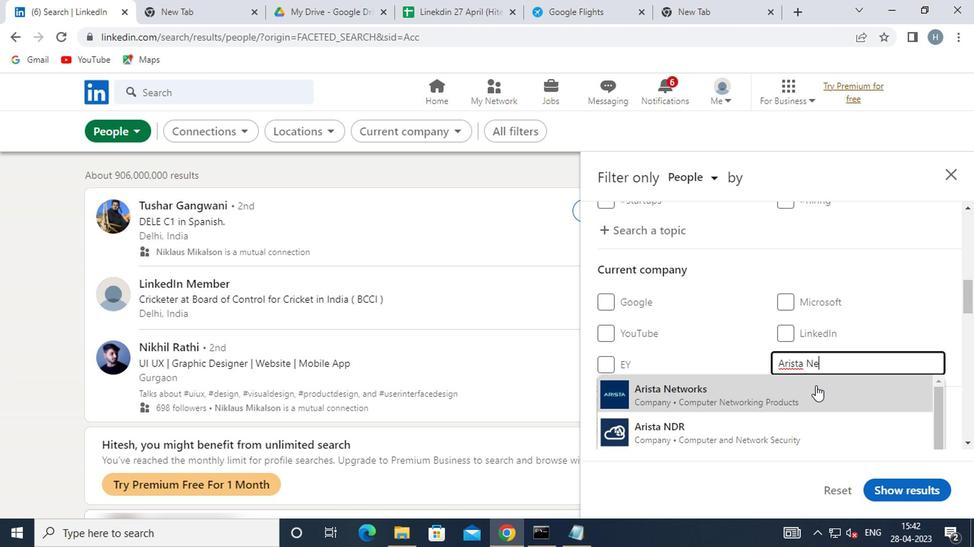 
Action: Mouse pressed left at (797, 391)
Screenshot: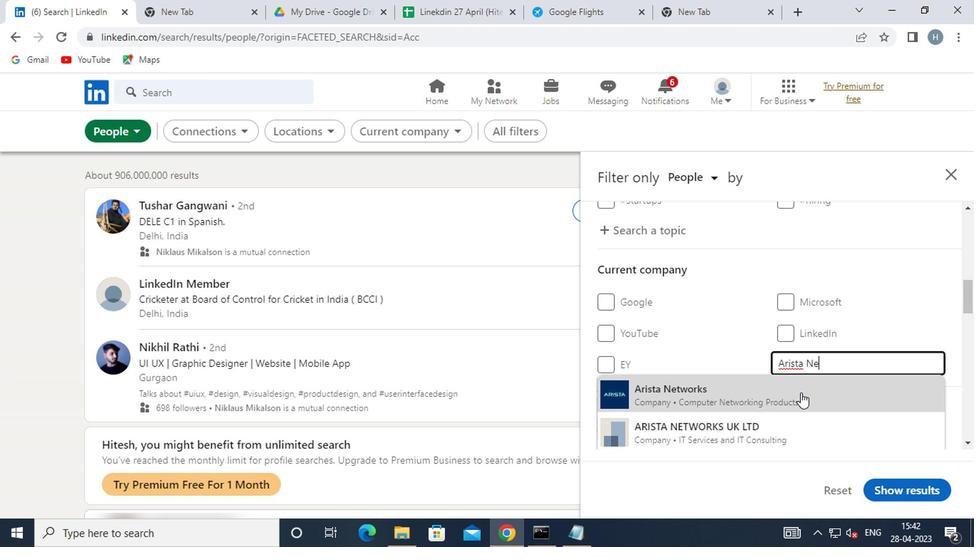 
Action: Mouse moved to (779, 384)
Screenshot: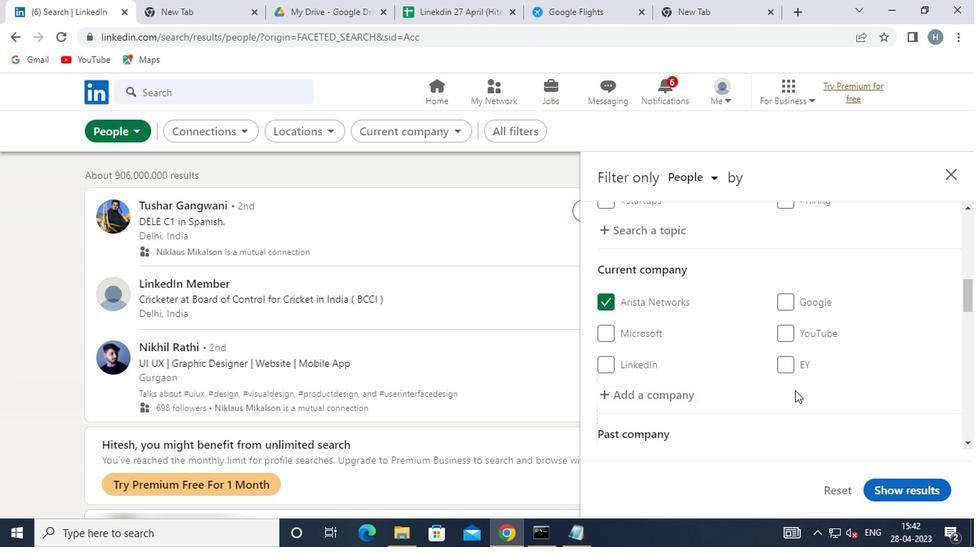 
Action: Mouse scrolled (779, 383) with delta (0, -1)
Screenshot: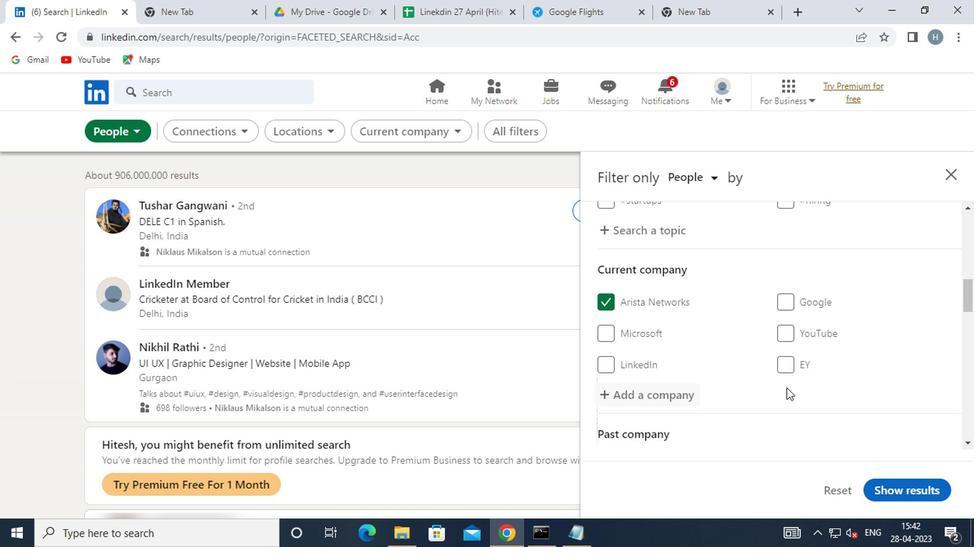 
Action: Mouse scrolled (779, 383) with delta (0, -1)
Screenshot: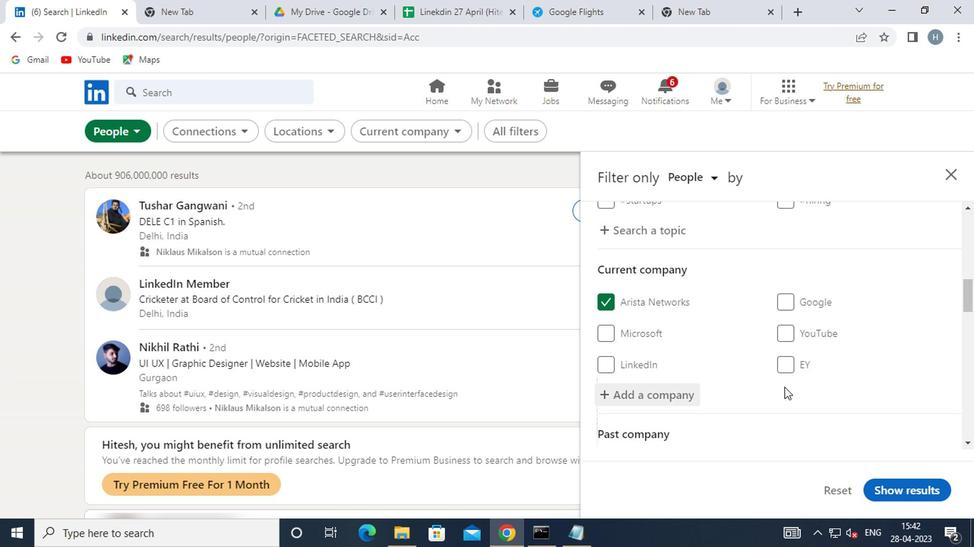 
Action: Mouse moved to (757, 370)
Screenshot: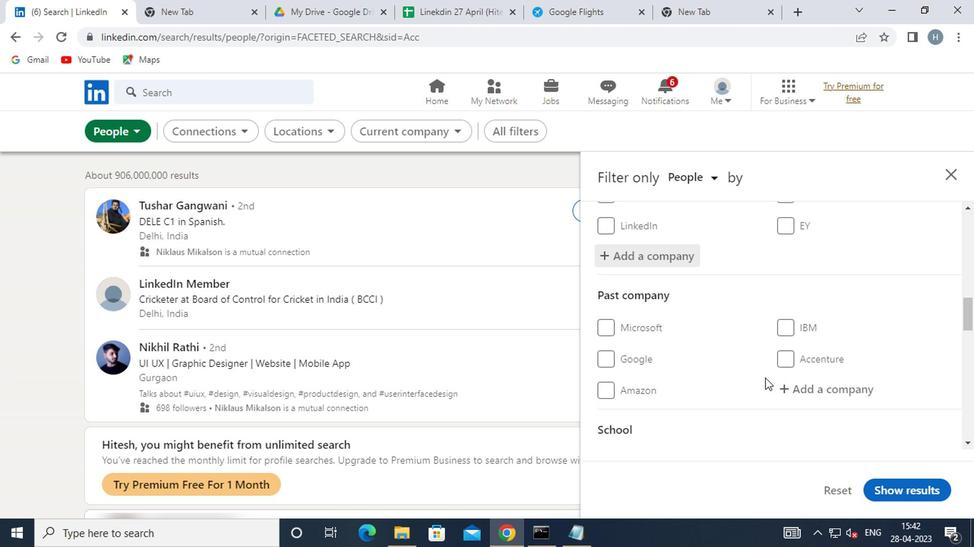
Action: Mouse scrolled (757, 370) with delta (0, 0)
Screenshot: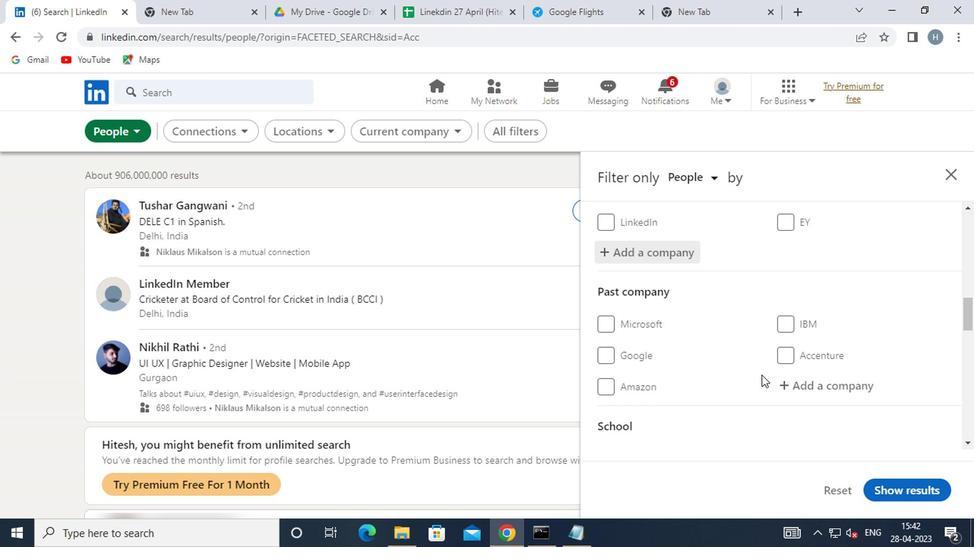 
Action: Mouse moved to (757, 368)
Screenshot: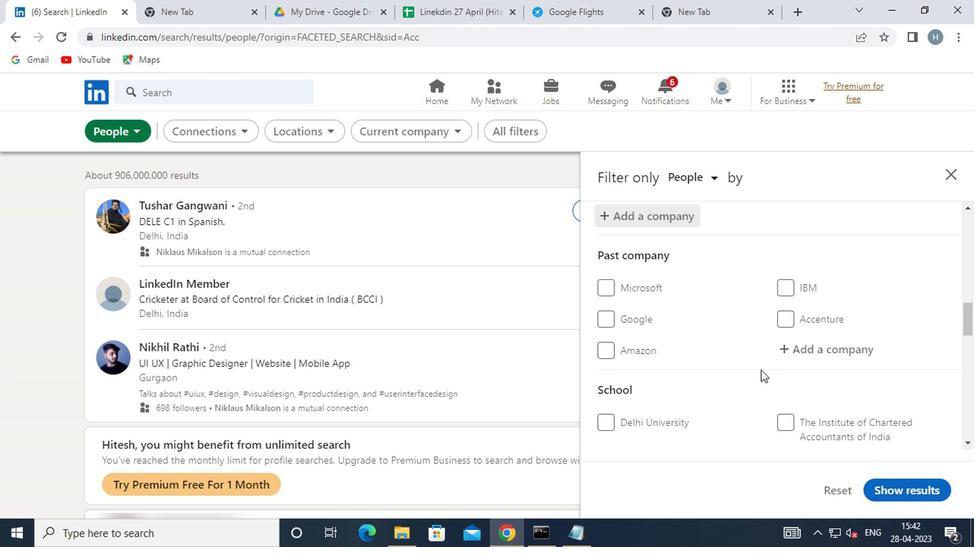 
Action: Mouse scrolled (757, 367) with delta (0, 0)
Screenshot: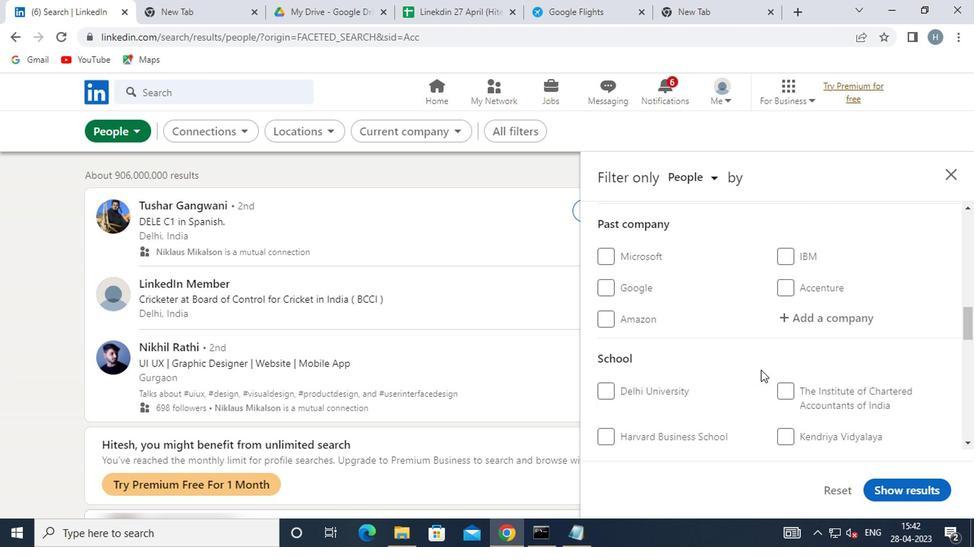 
Action: Mouse scrolled (757, 367) with delta (0, 0)
Screenshot: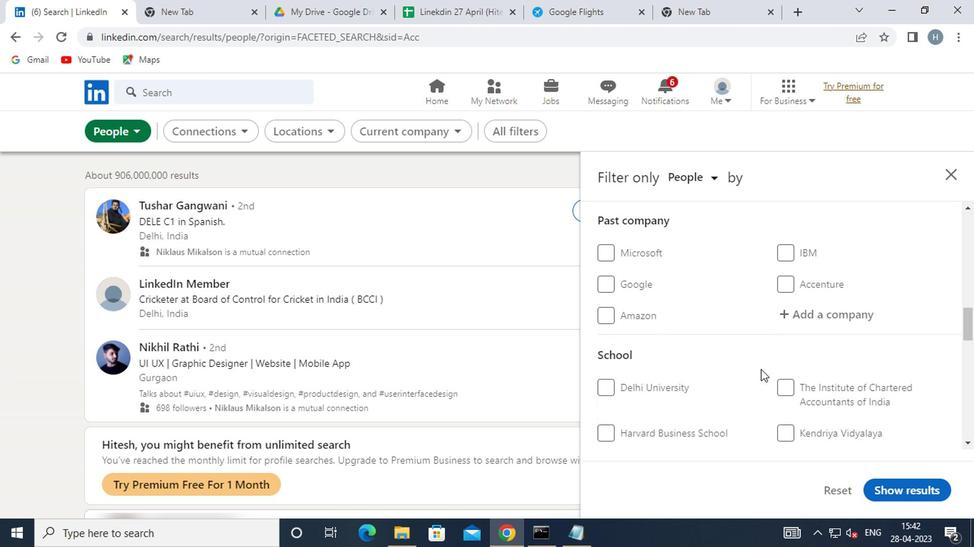 
Action: Mouse moved to (828, 320)
Screenshot: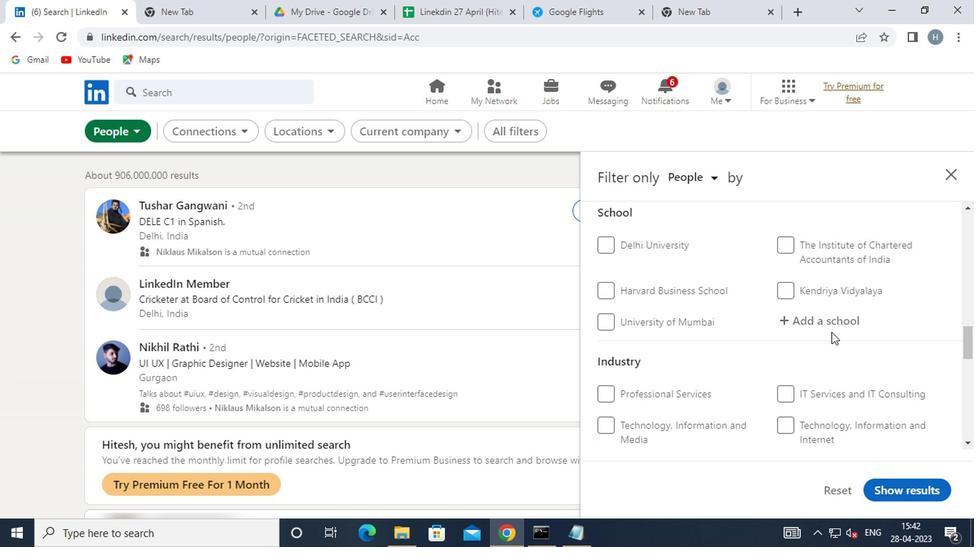 
Action: Mouse pressed left at (828, 320)
Screenshot: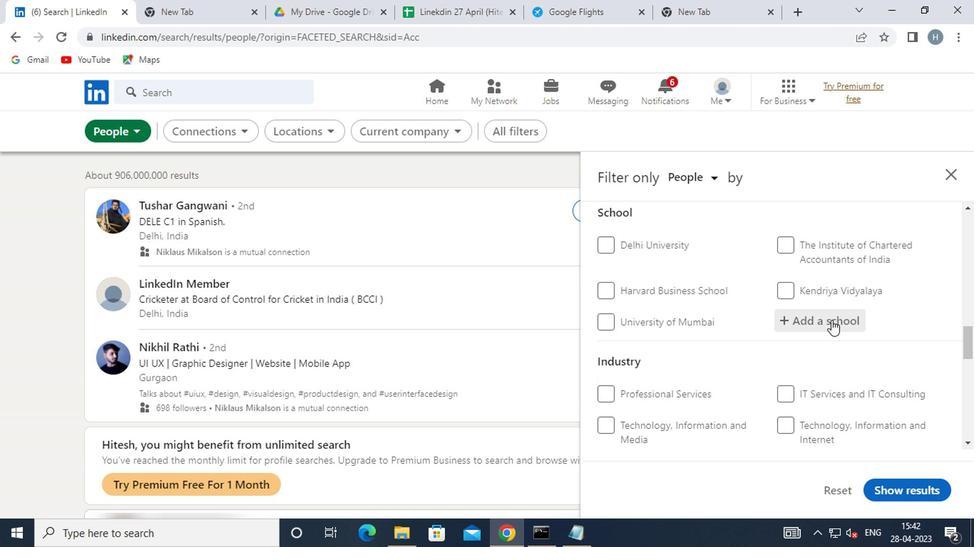 
Action: Mouse moved to (828, 319)
Screenshot: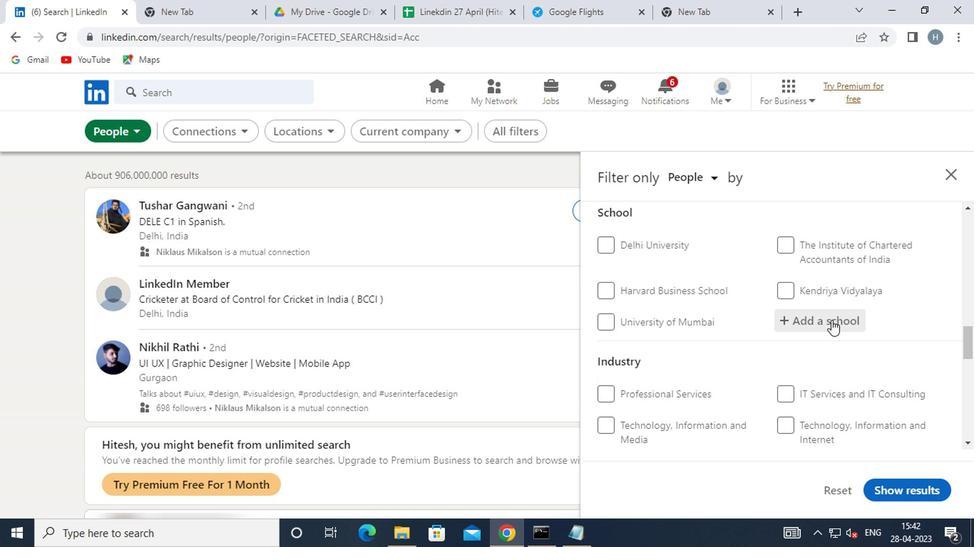 
Action: Key pressed <Key.shift>SETH<Key.space><Key.shift>JAI<Key.space>
Screenshot: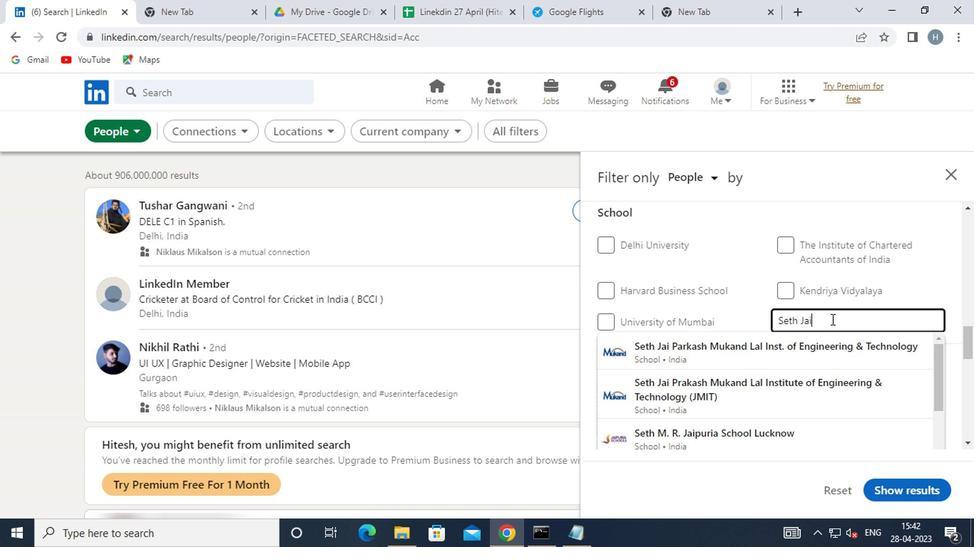 
Action: Mouse moved to (864, 344)
Screenshot: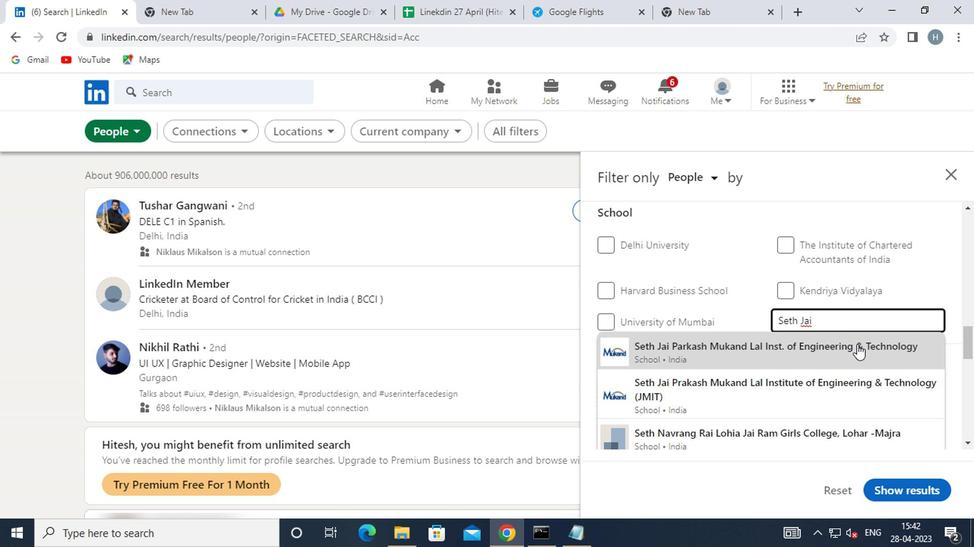 
Action: Mouse pressed left at (864, 344)
Screenshot: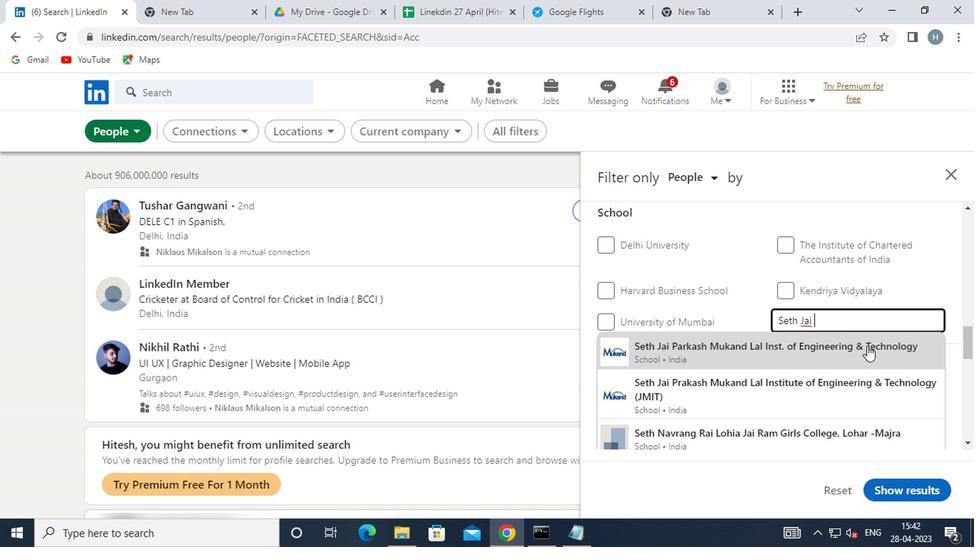 
Action: Mouse moved to (757, 341)
Screenshot: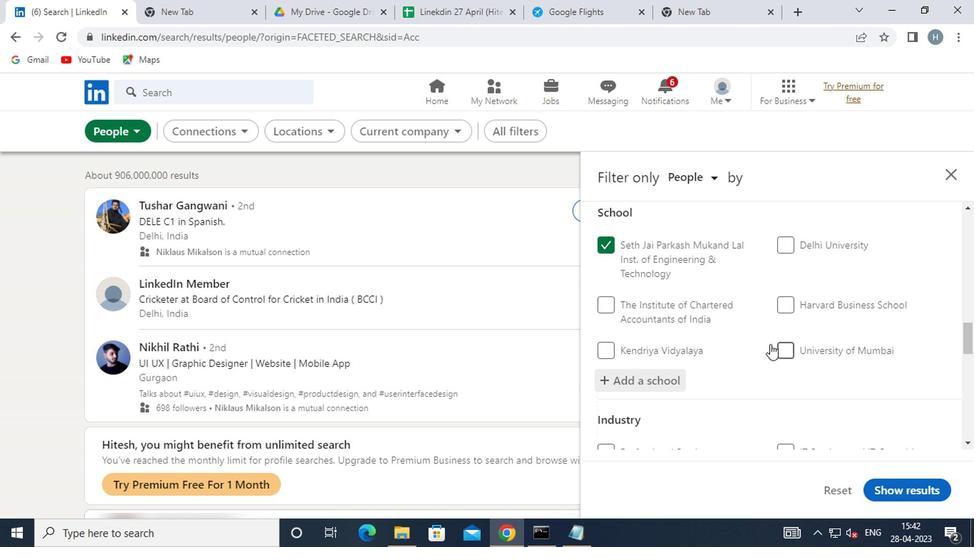 
Action: Mouse scrolled (757, 340) with delta (0, 0)
Screenshot: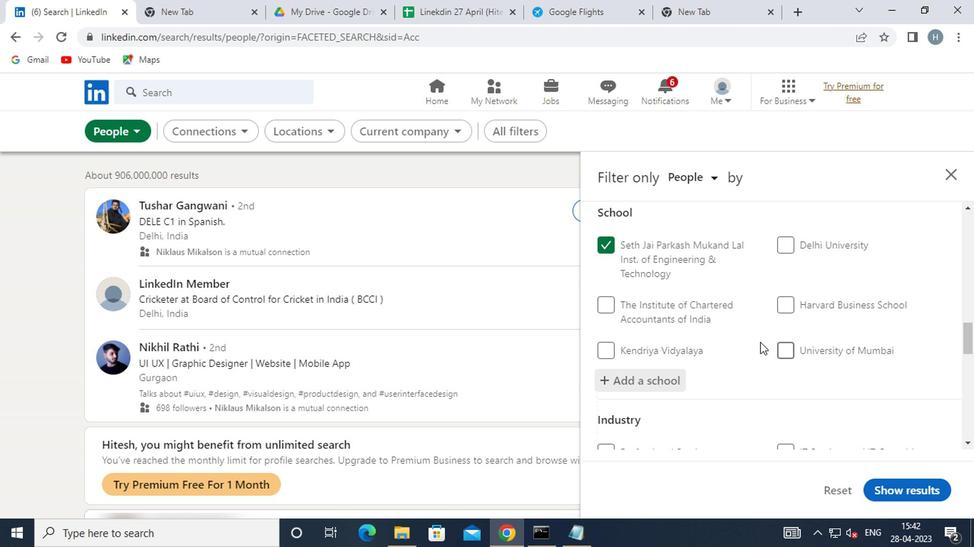 
Action: Mouse scrolled (757, 340) with delta (0, 0)
Screenshot: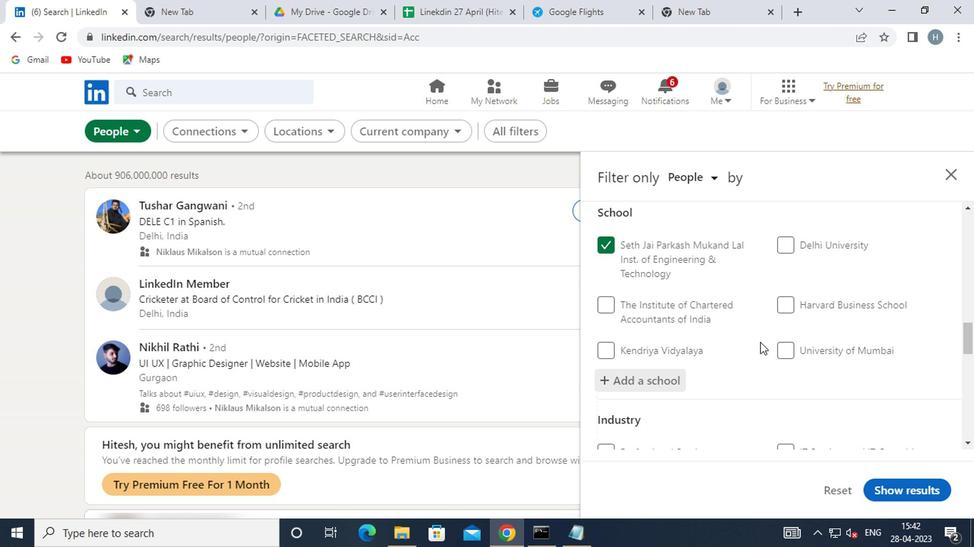 
Action: Mouse moved to (755, 337)
Screenshot: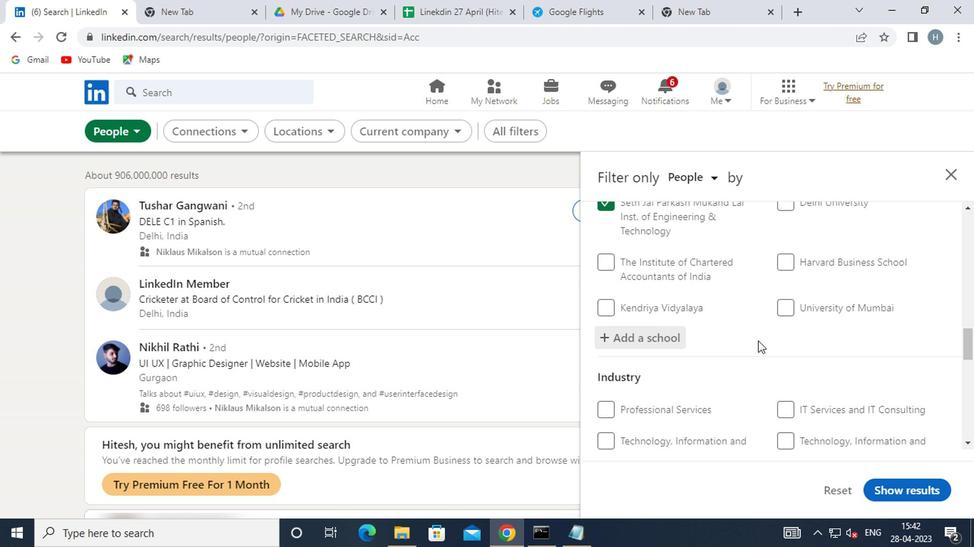 
Action: Mouse scrolled (755, 337) with delta (0, 0)
Screenshot: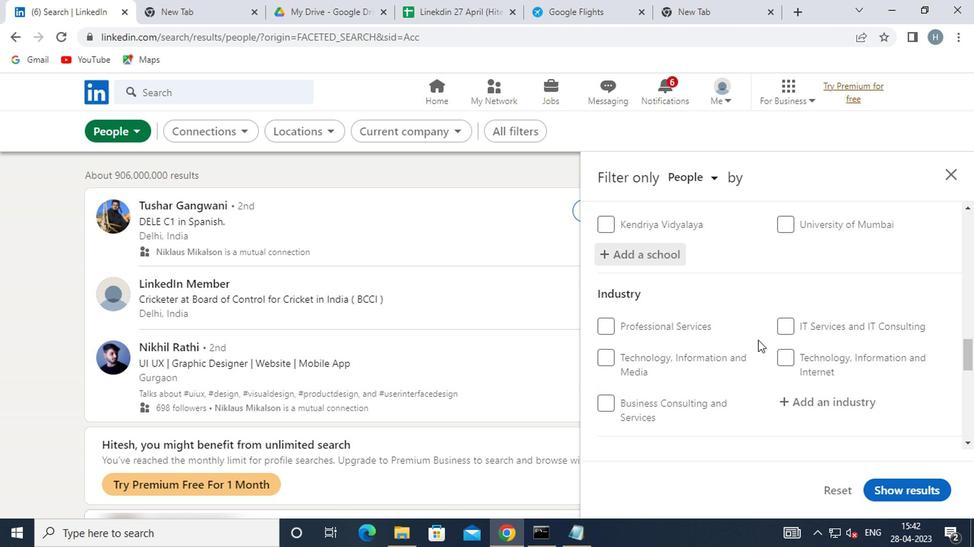 
Action: Mouse moved to (801, 315)
Screenshot: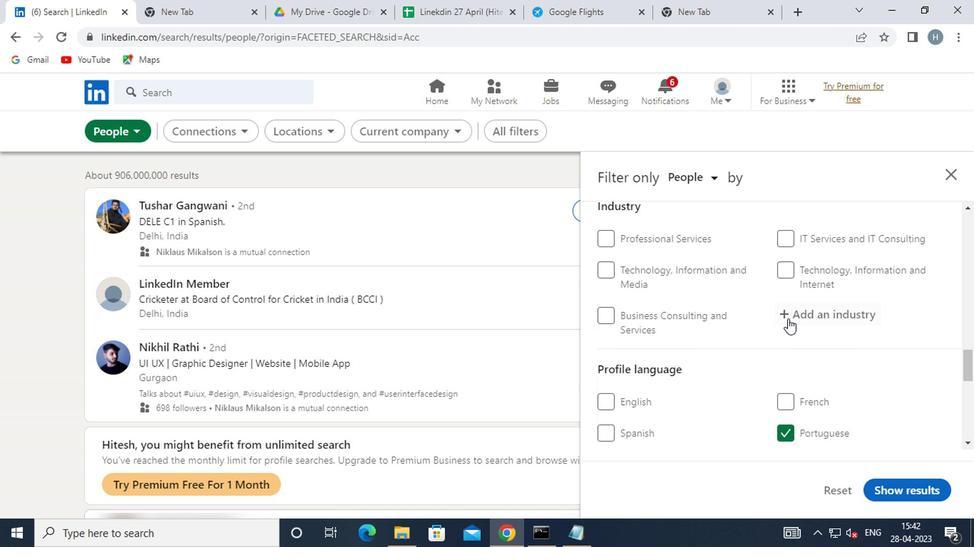 
Action: Mouse pressed left at (801, 315)
Screenshot: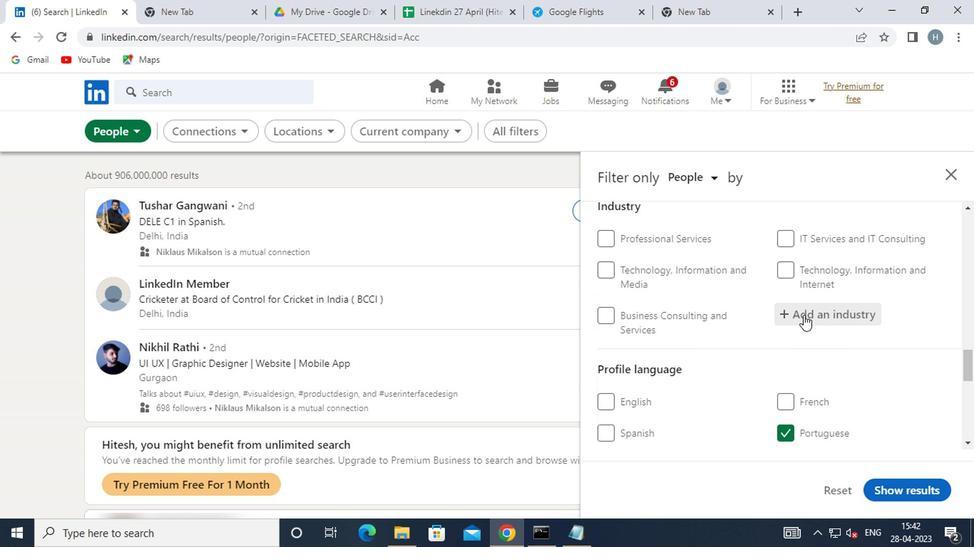 
Action: Mouse moved to (799, 311)
Screenshot: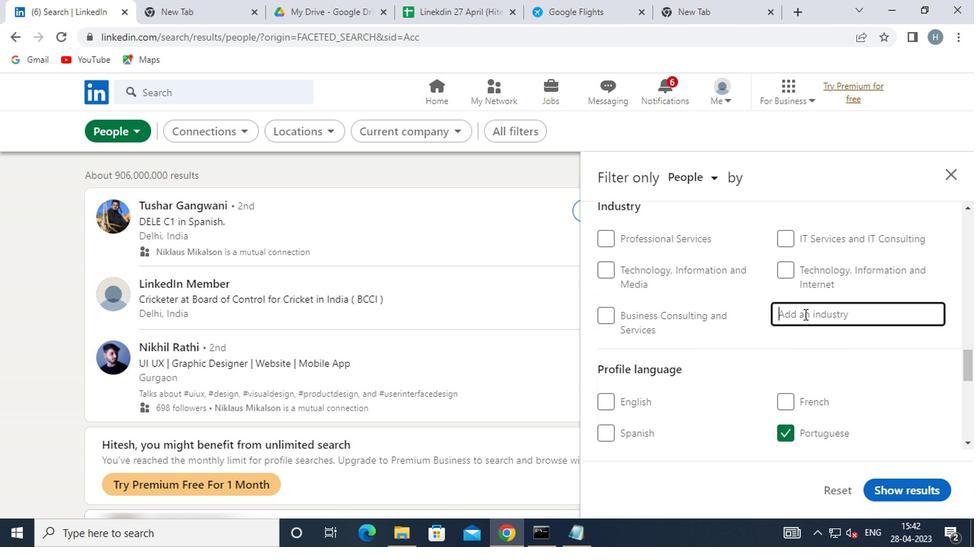 
Action: Key pressed <Key.shift>
Screenshot: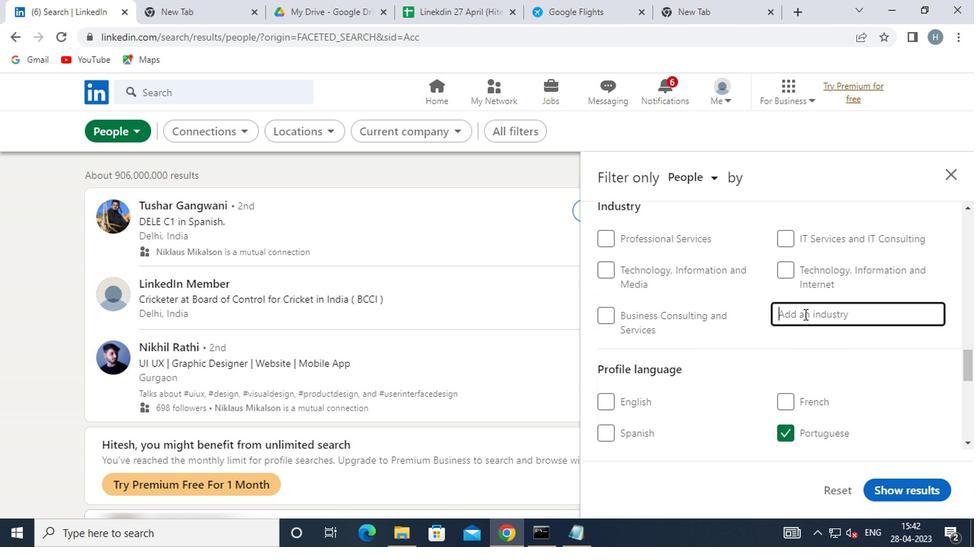 
Action: Mouse moved to (797, 309)
Screenshot: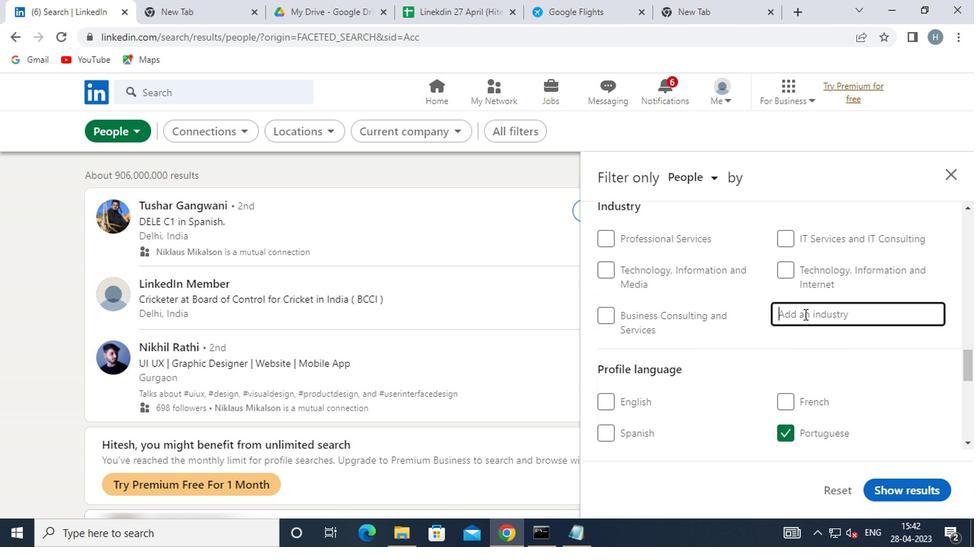 
Action: Key pressed WHOLESA
Screenshot: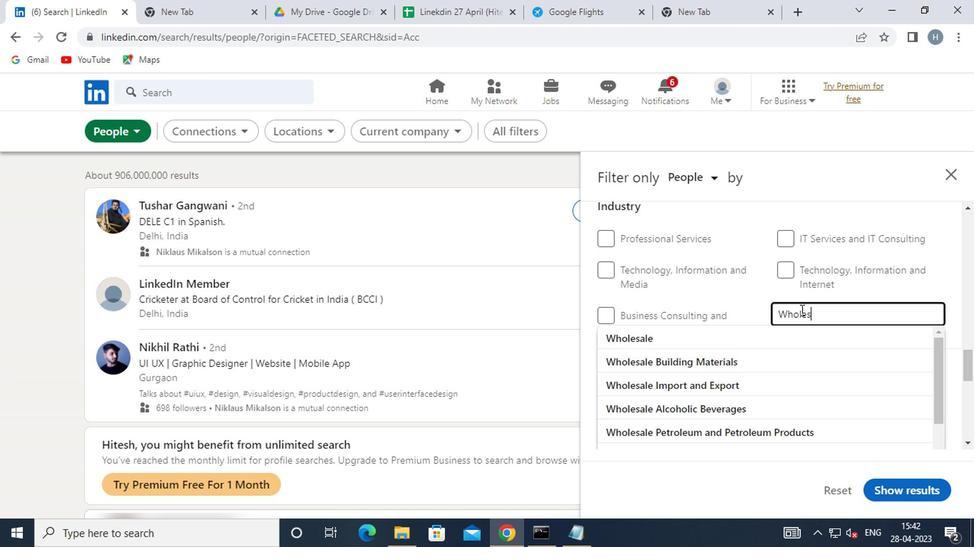 
Action: Mouse moved to (817, 317)
Screenshot: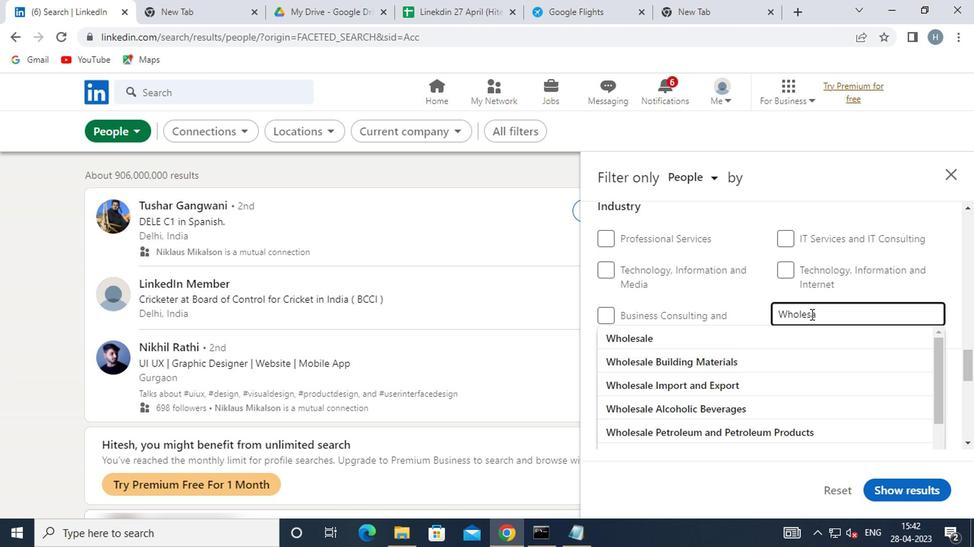 
Action: Key pressed L
Screenshot: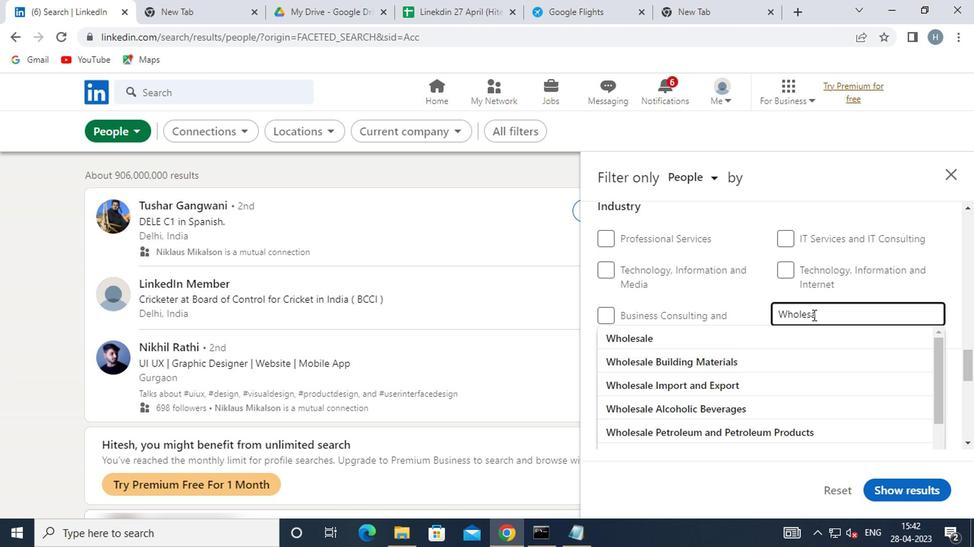 
Action: Mouse moved to (821, 311)
Screenshot: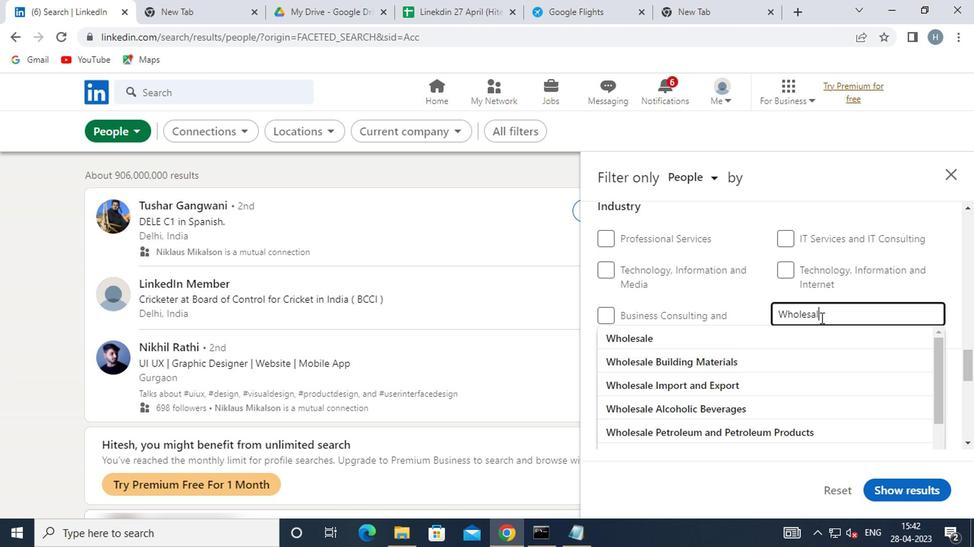 
Action: Key pressed E
Screenshot: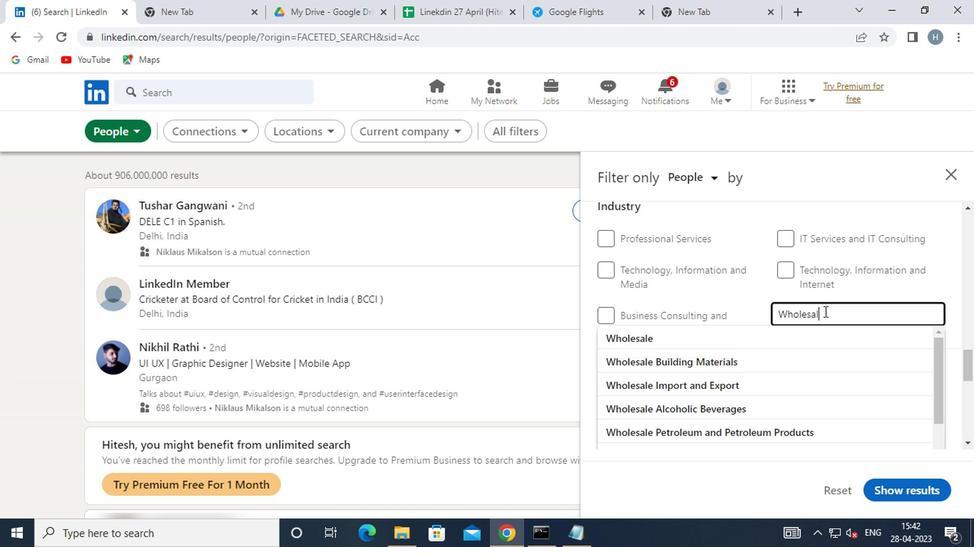 
Action: Mouse moved to (821, 311)
Screenshot: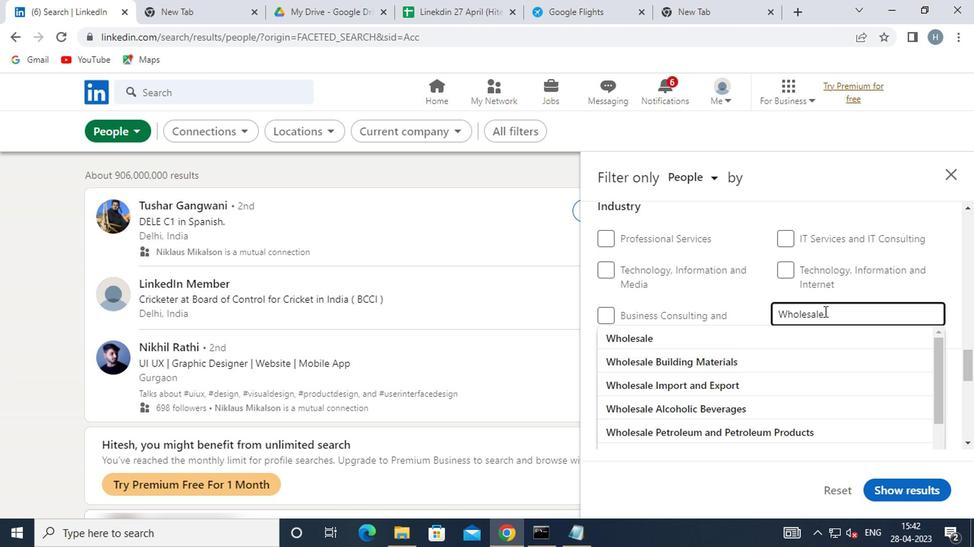 
Action: Key pressed <Key.space><Key.shift>R
Screenshot: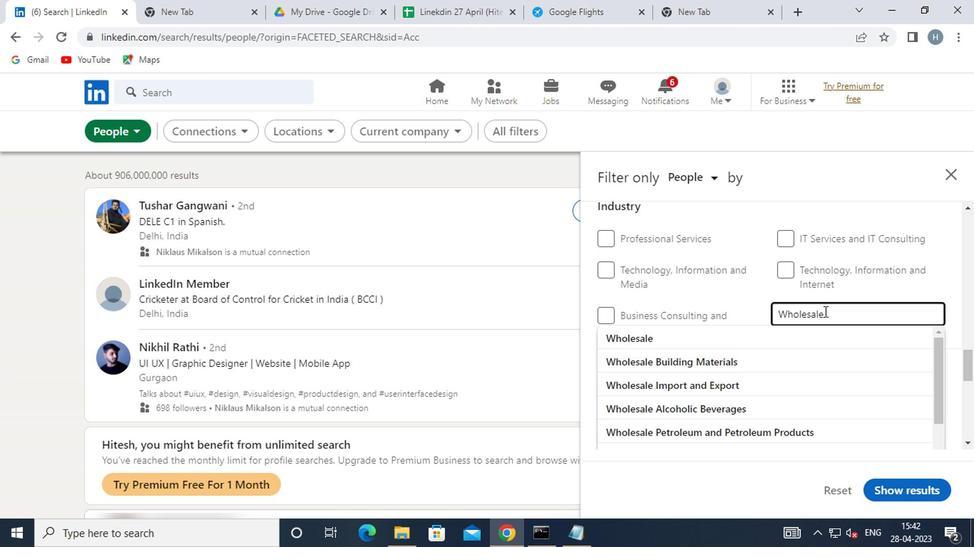 
Action: Mouse moved to (767, 335)
Screenshot: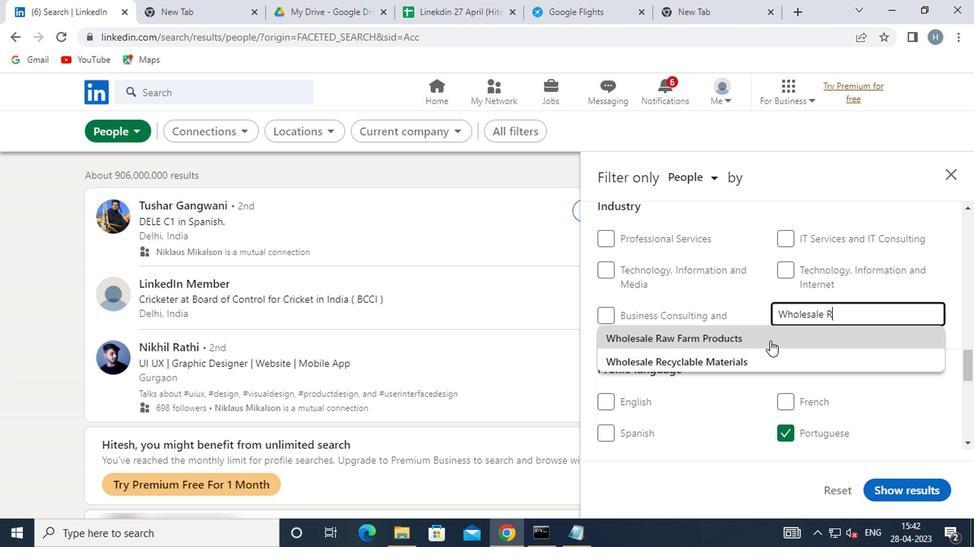 
Action: Mouse pressed left at (767, 335)
Screenshot: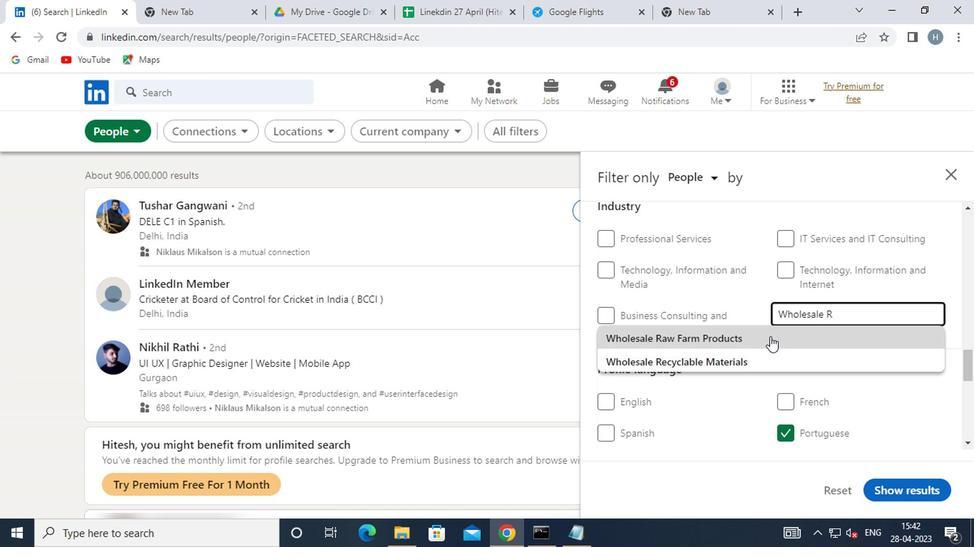 
Action: Mouse scrolled (767, 335) with delta (0, 0)
Screenshot: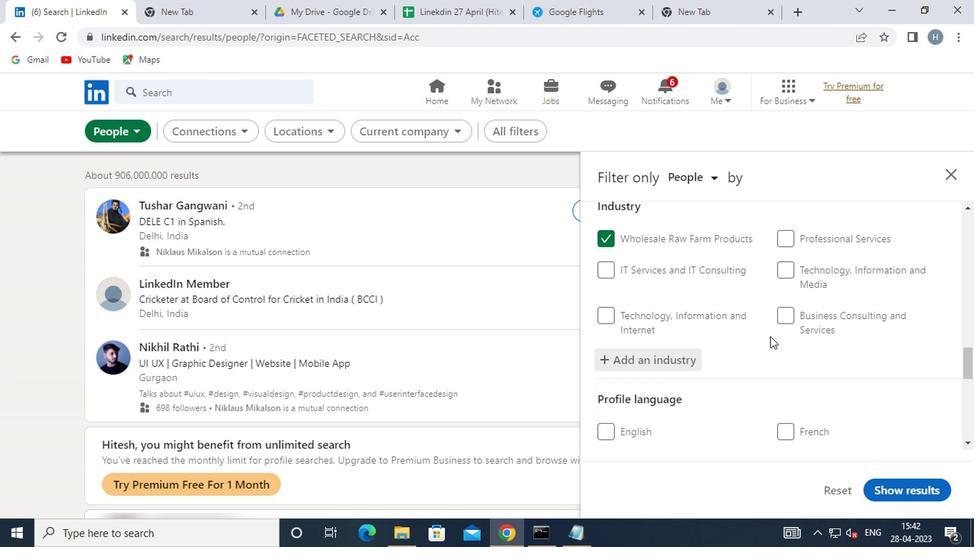 
Action: Mouse scrolled (767, 335) with delta (0, 0)
Screenshot: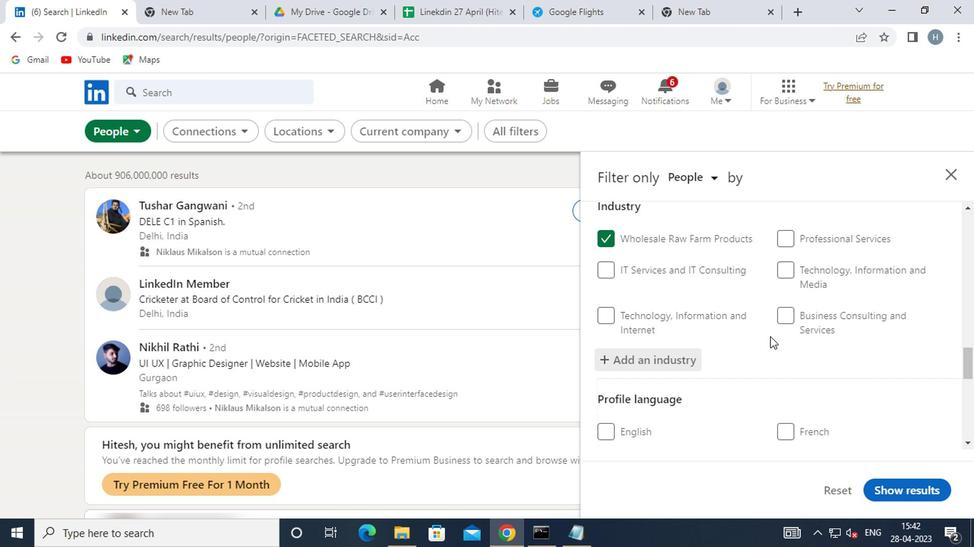 
Action: Mouse scrolled (767, 335) with delta (0, 0)
Screenshot: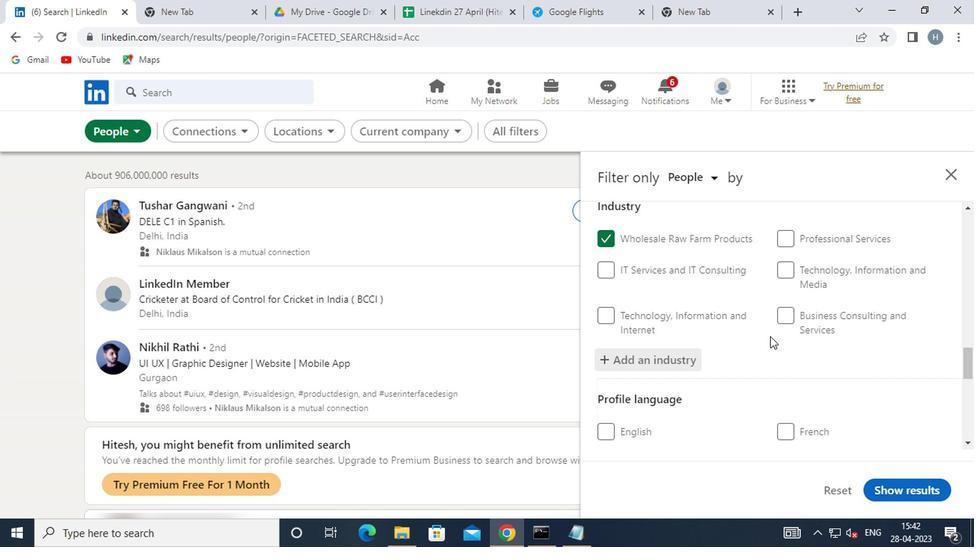 
Action: Mouse scrolled (767, 335) with delta (0, 0)
Screenshot: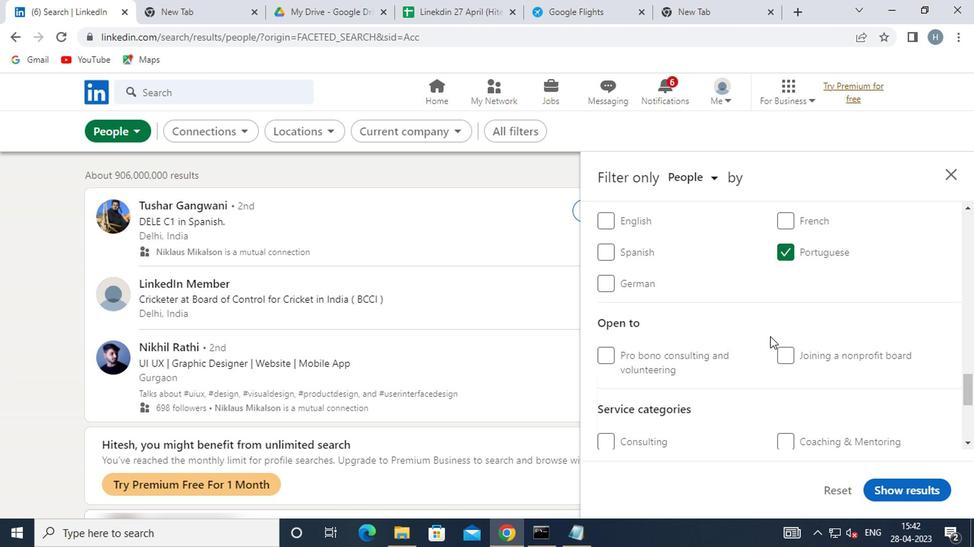 
Action: Mouse moved to (812, 326)
Screenshot: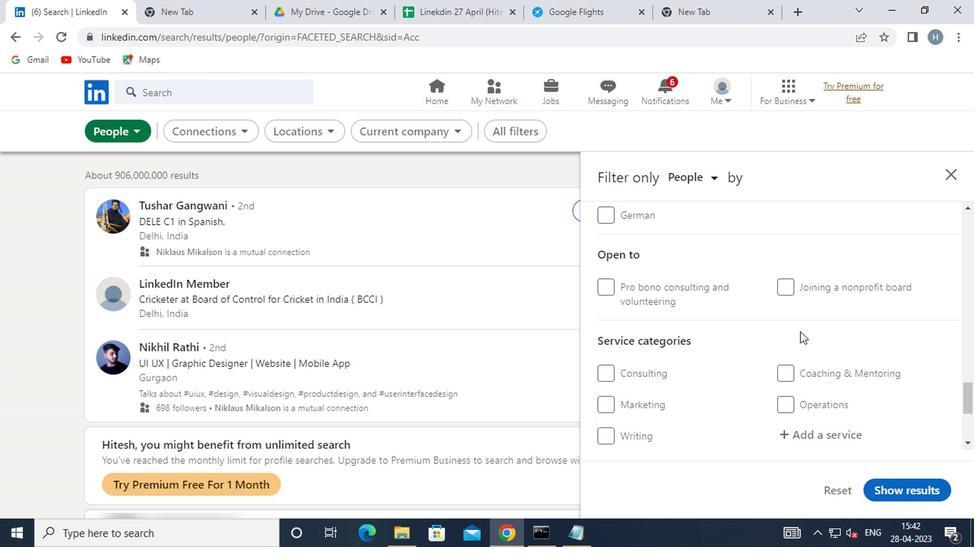 
Action: Mouse scrolled (812, 327) with delta (0, 1)
Screenshot: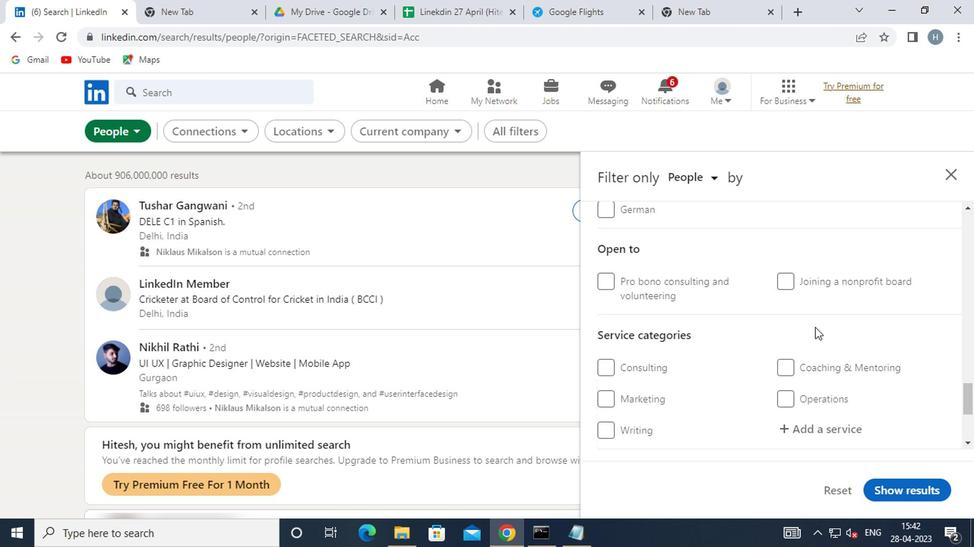 
Action: Mouse scrolled (812, 327) with delta (0, 1)
Screenshot: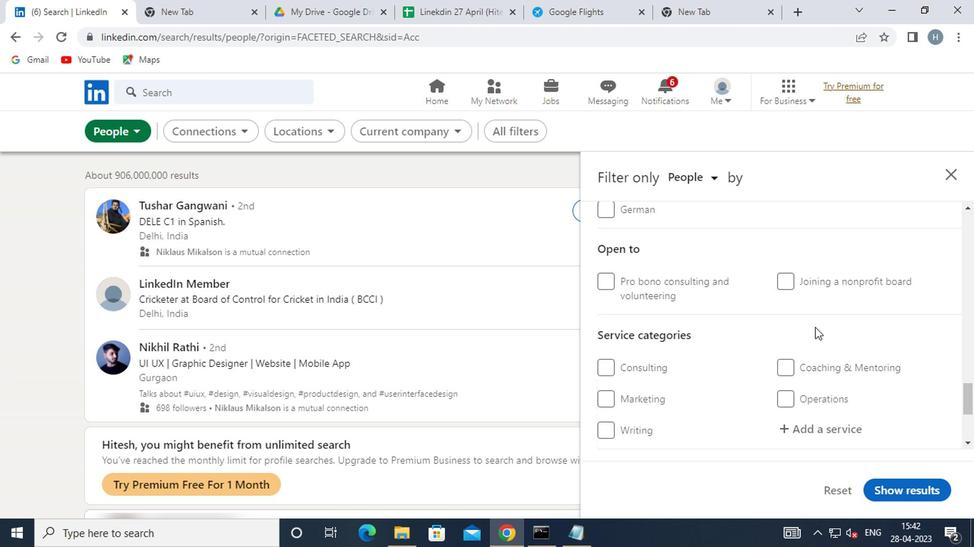 
Action: Mouse scrolled (812, 326) with delta (0, 0)
Screenshot: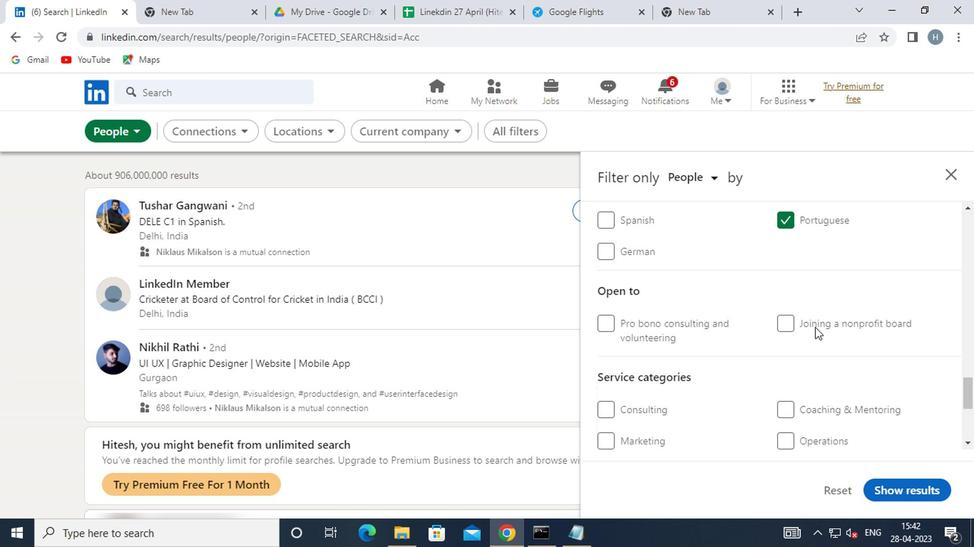
Action: Mouse scrolled (812, 326) with delta (0, 0)
Screenshot: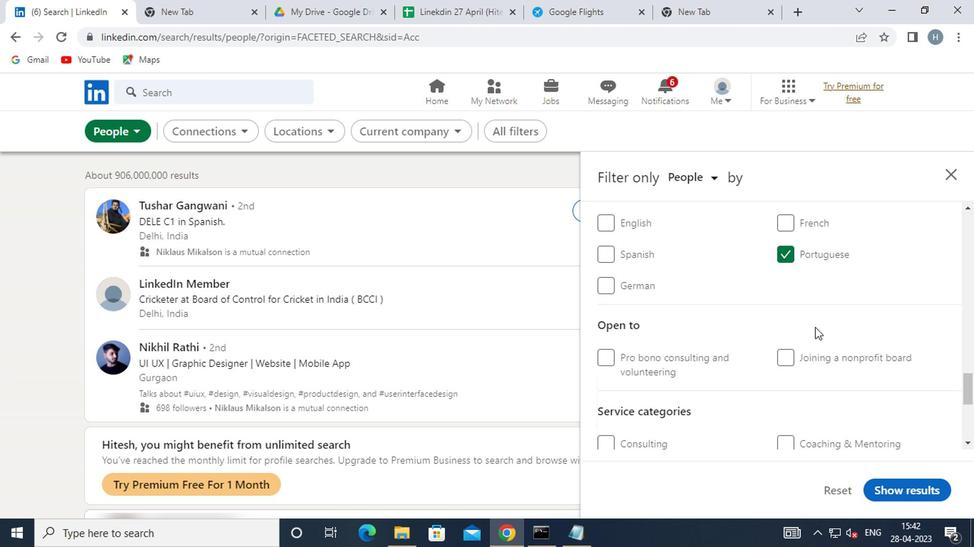 
Action: Mouse scrolled (812, 326) with delta (0, 0)
Screenshot: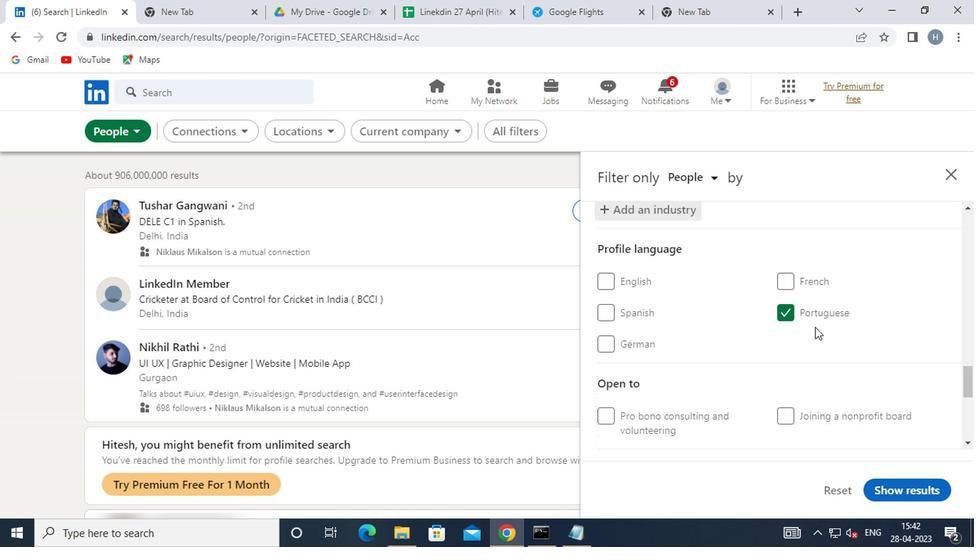
Action: Mouse scrolled (812, 326) with delta (0, 0)
Screenshot: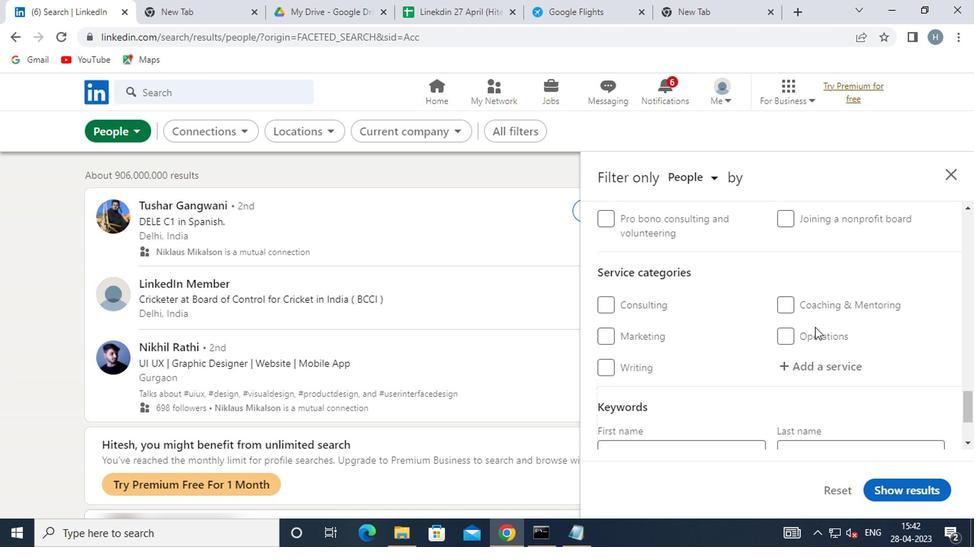 
Action: Mouse moved to (829, 284)
Screenshot: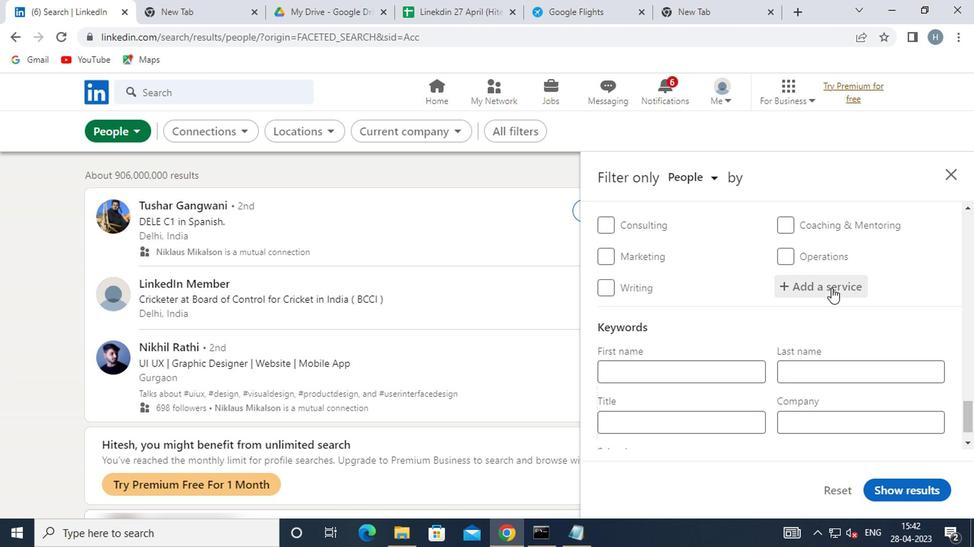 
Action: Mouse pressed left at (829, 284)
Screenshot: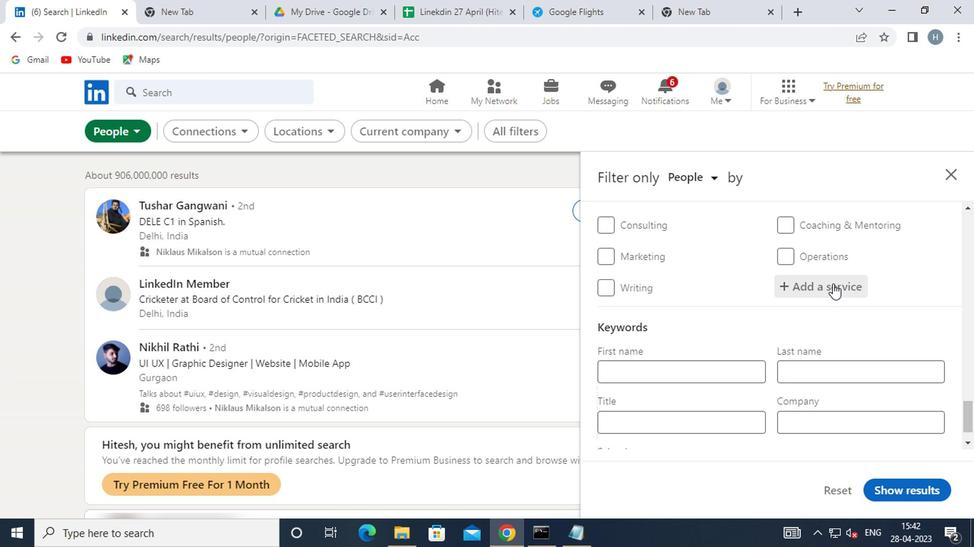 
Action: Mouse moved to (829, 284)
Screenshot: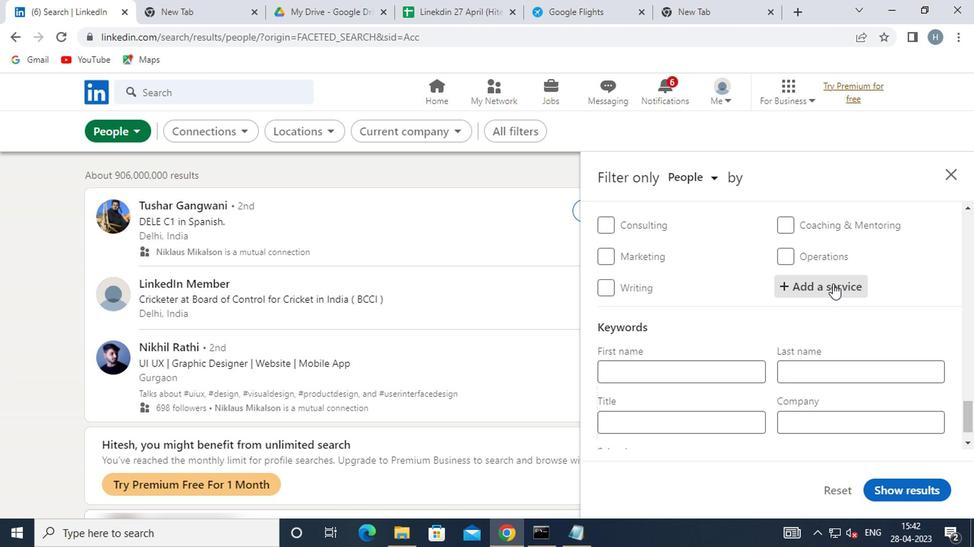 
Action: Key pressed <Key.shift>HEADSH
Screenshot: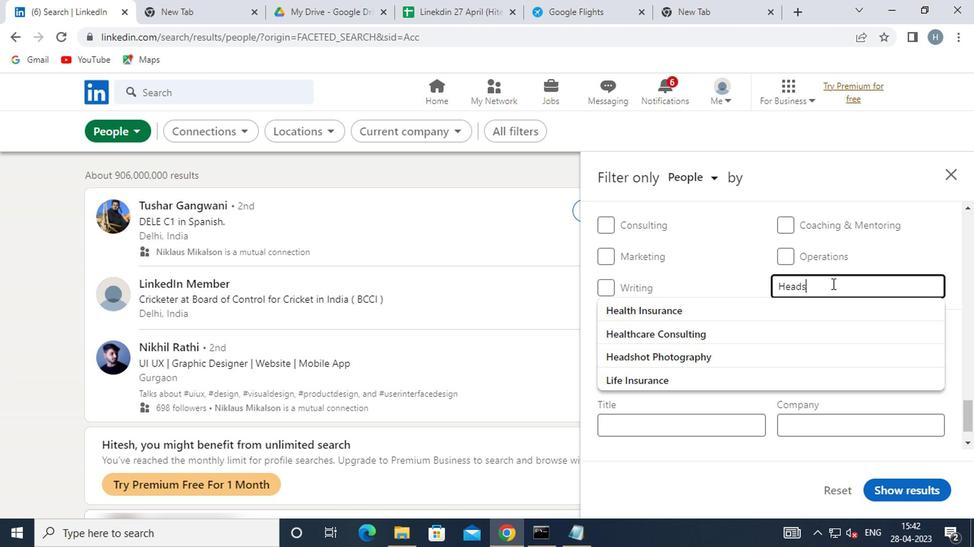 
Action: Mouse moved to (815, 302)
Screenshot: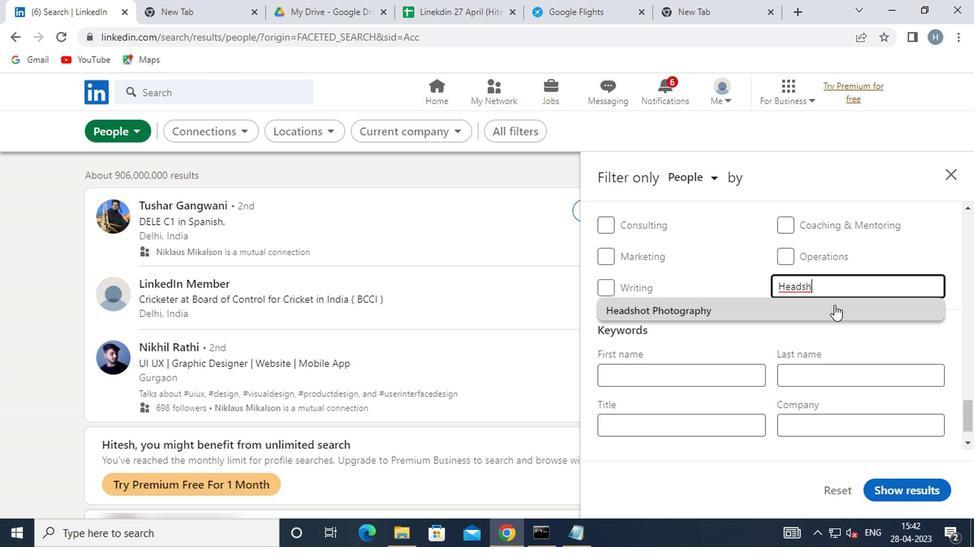 
Action: Mouse pressed left at (815, 302)
Screenshot: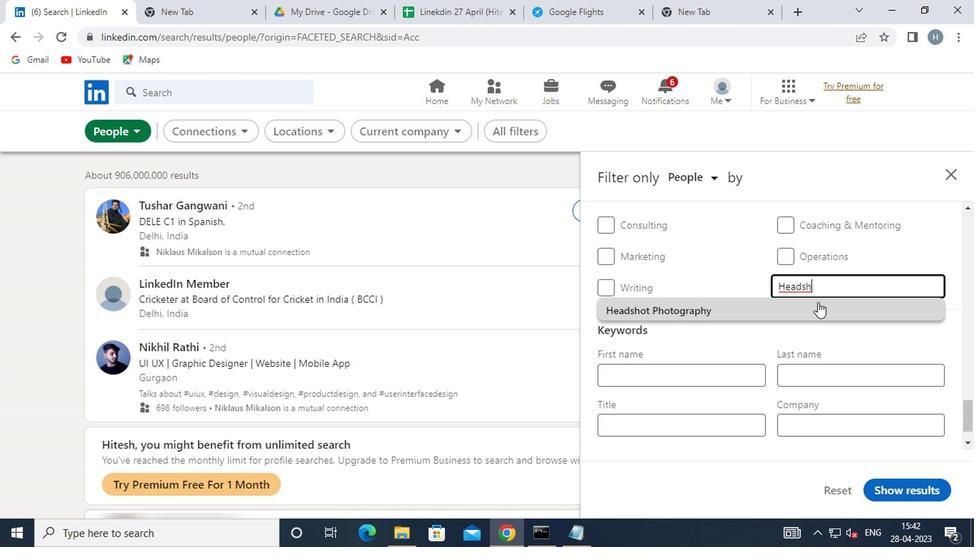 
Action: Mouse moved to (795, 305)
Screenshot: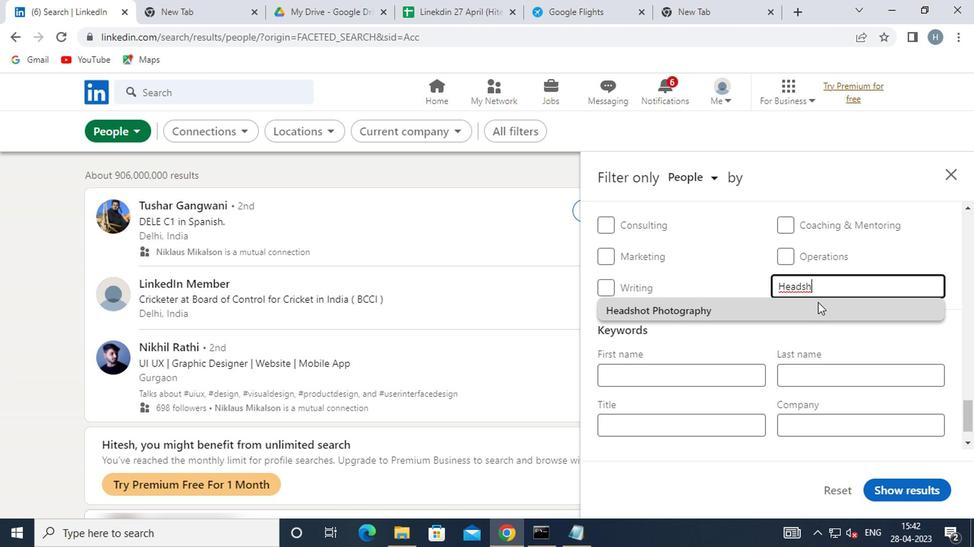 
Action: Mouse scrolled (795, 305) with delta (0, 0)
Screenshot: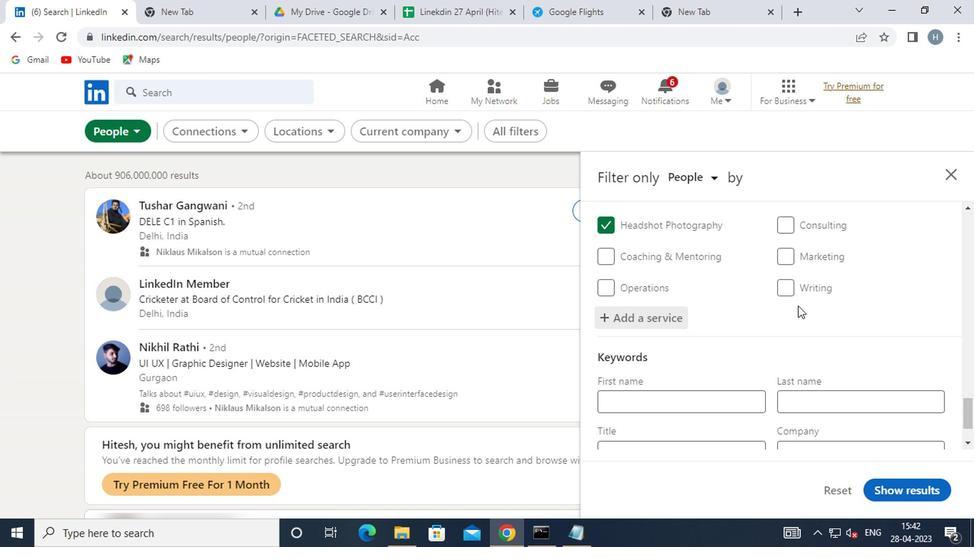 
Action: Mouse scrolled (795, 305) with delta (0, 0)
Screenshot: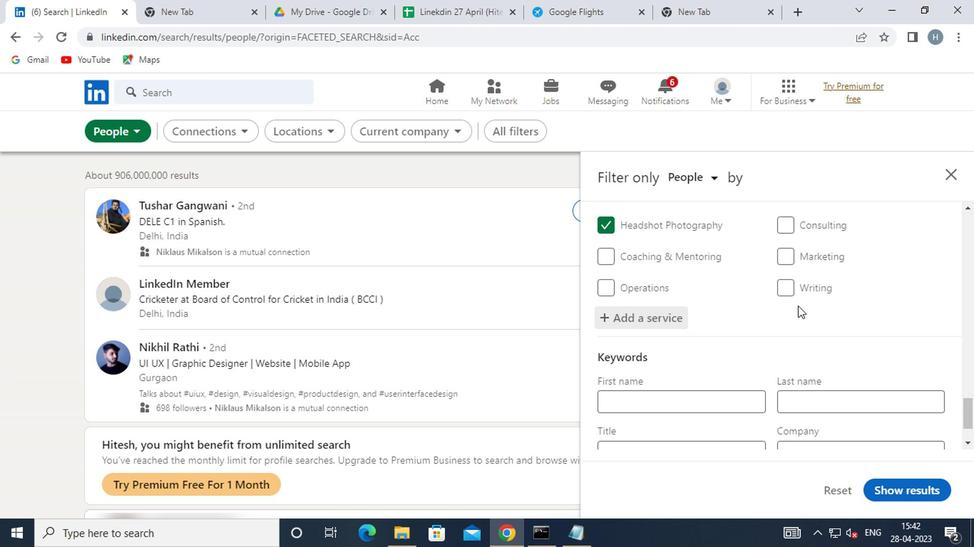 
Action: Mouse scrolled (795, 305) with delta (0, 0)
Screenshot: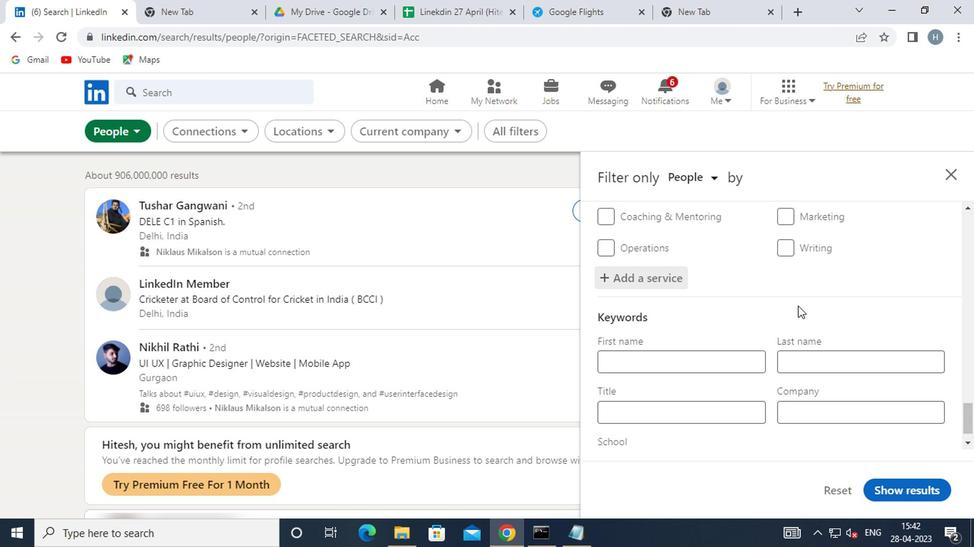 
Action: Mouse scrolled (795, 305) with delta (0, 0)
Screenshot: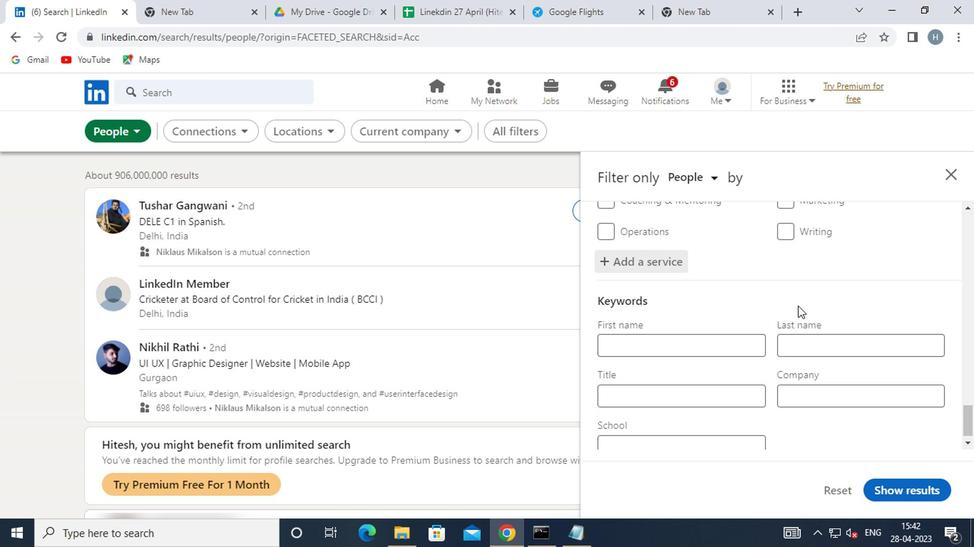 
Action: Mouse moved to (725, 379)
Screenshot: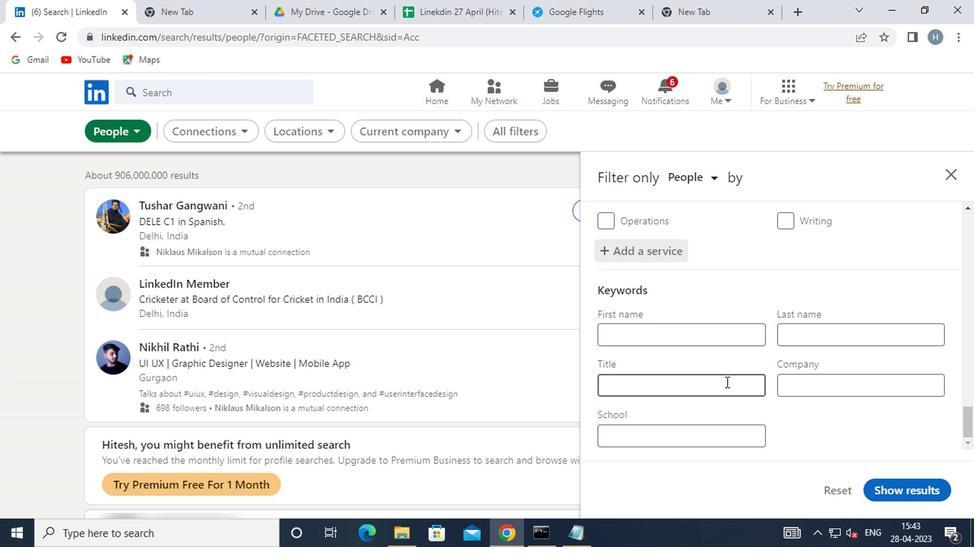
Action: Mouse pressed left at (725, 379)
Screenshot: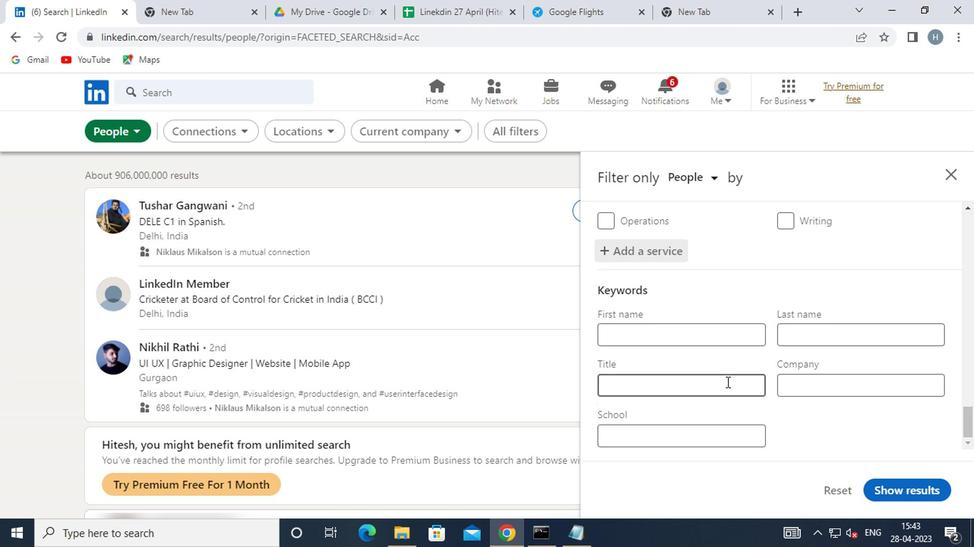 
Action: Key pressed <Key.shift>ATMOSPHERIC<Key.space><Key.shift><Key.shift>SCIENTIST
Screenshot: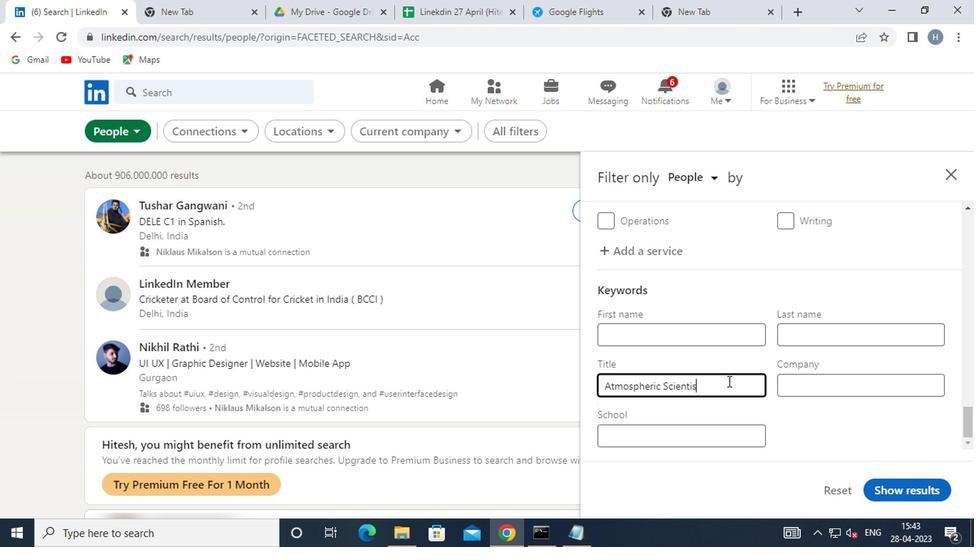 
Action: Mouse moved to (896, 488)
Screenshot: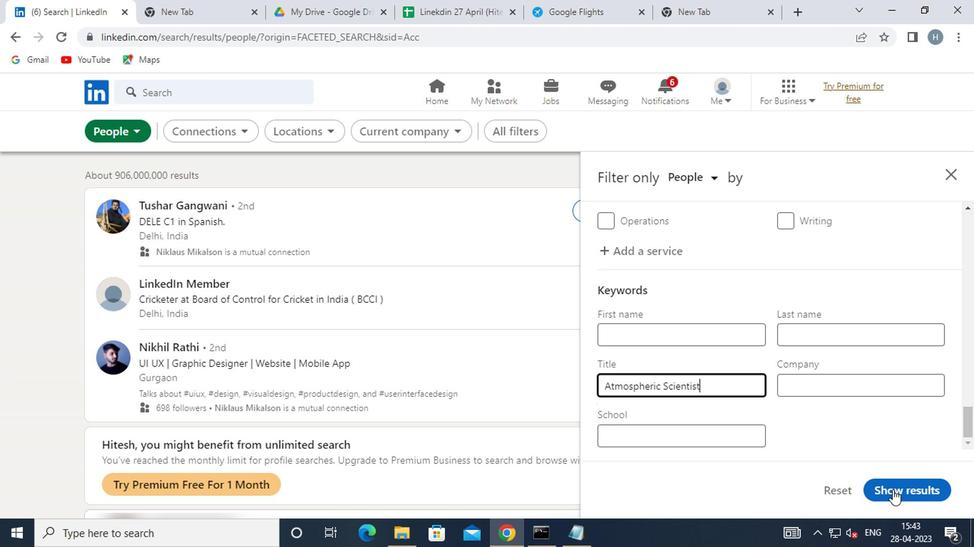
Action: Mouse pressed left at (896, 488)
Screenshot: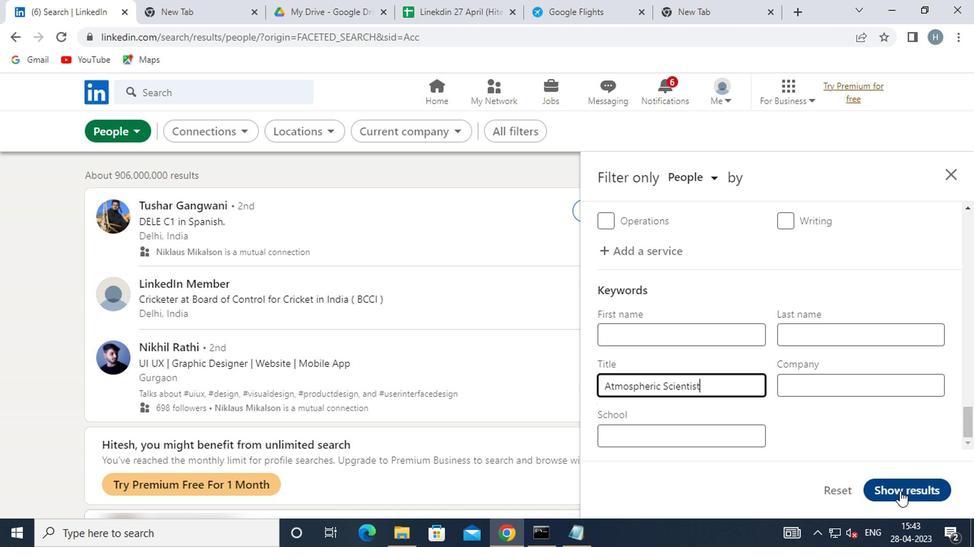 
Action: Mouse moved to (564, 348)
Screenshot: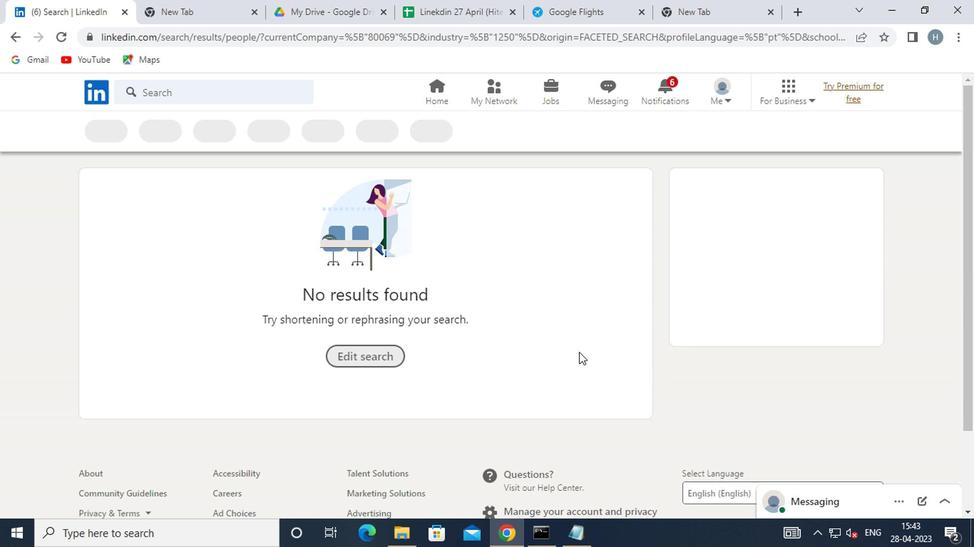
